 Task: Open a Blog Post Template save the file as reviewAdd Heading 'National Parks' ,with the main content  The US is home to stunning national parks like Yosemite, Yellowstone, and the Grand Canyon. These protected areas showcase the country's natural beauty and offer opportunities for outdoor recreation, wildlife viewing, and environmental conservation. ,with the main content  The US is home to stunning national parks like Yosemite, Yellowstone, and the Grand Canyon. These protected areas showcase the country's natural beauty and offer opportunities for outdoor recreation, wildlife viewing, and environmental conservation.and font size to the main content 16 Apply Font Style Blackadder ITCand font size to the heading 18 Change heading alignment to  Center
Action: Mouse moved to (390, 159)
Screenshot: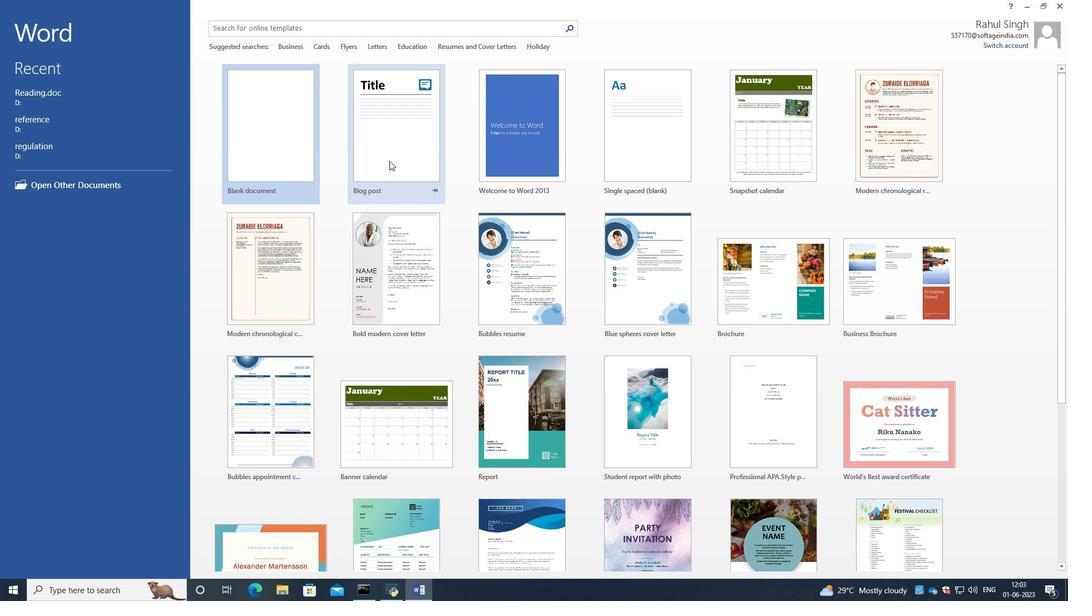 
Action: Mouse pressed left at (390, 159)
Screenshot: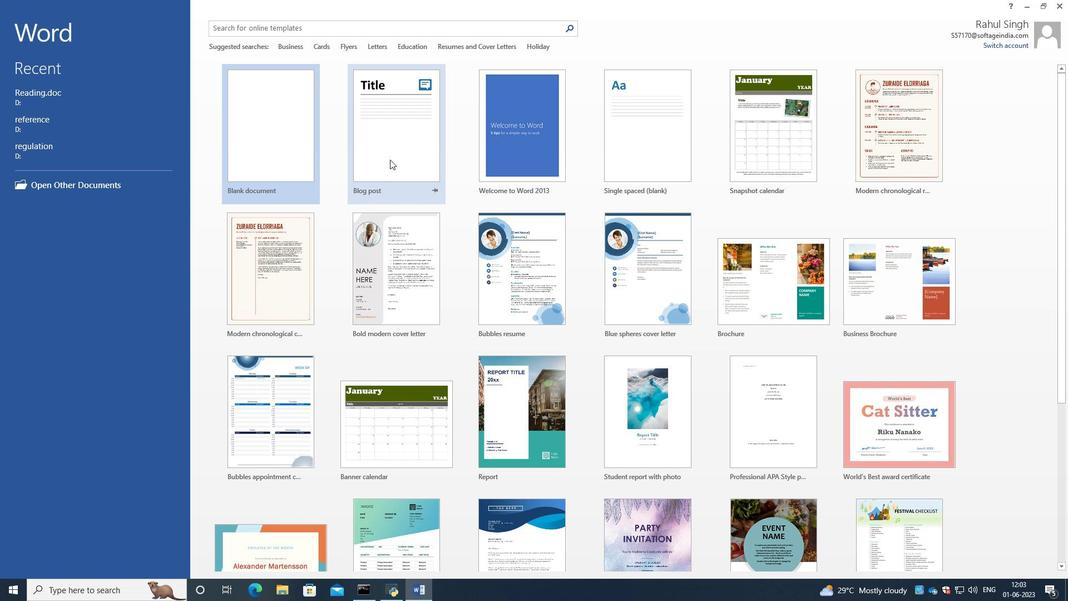 
Action: Mouse moved to (620, 269)
Screenshot: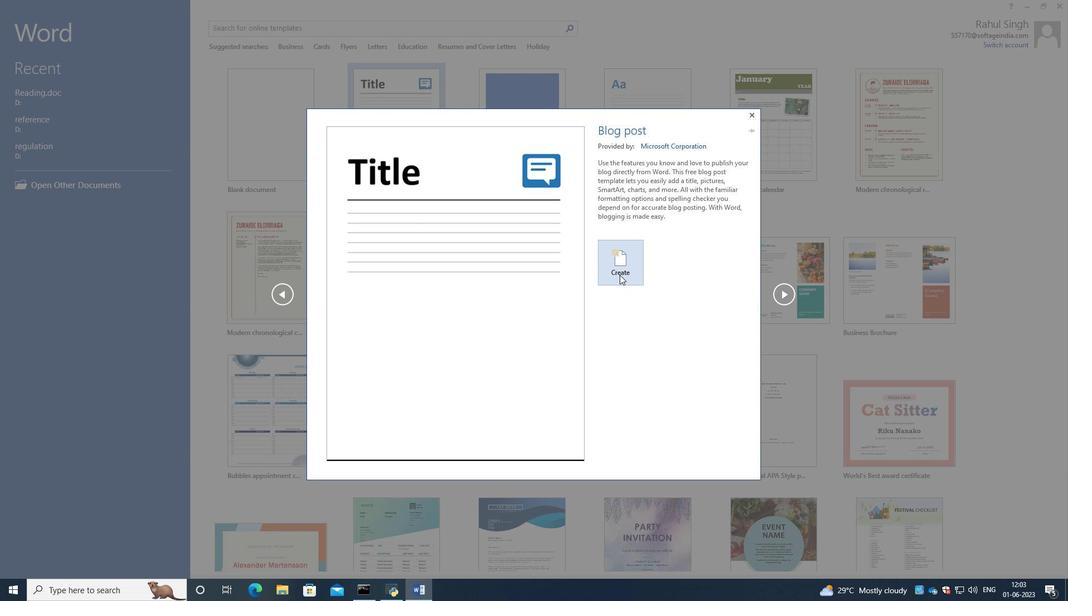 
Action: Mouse pressed left at (620, 269)
Screenshot: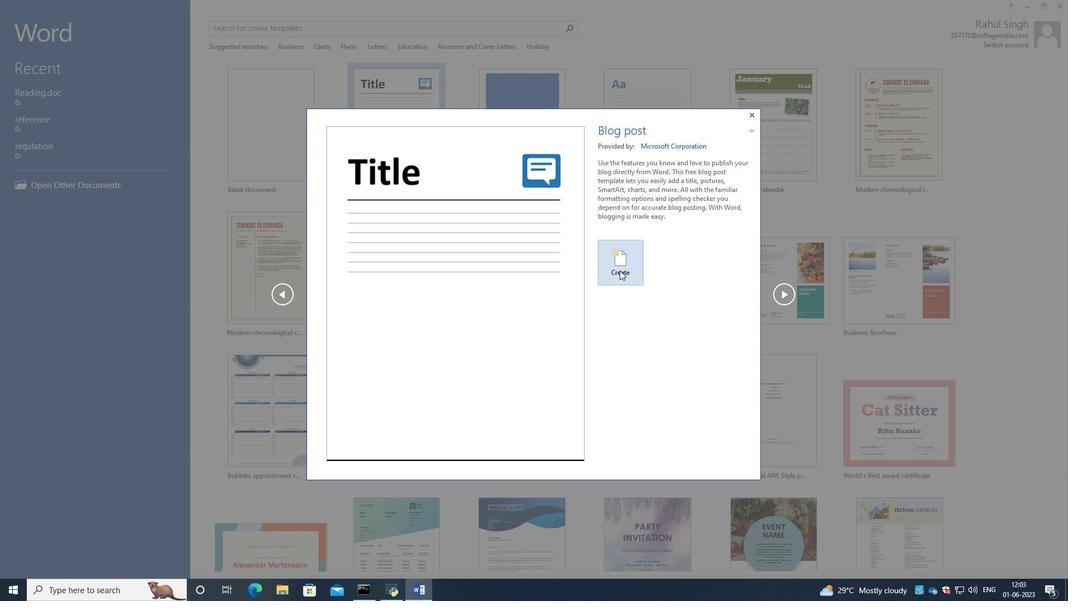 
Action: Mouse moved to (582, 322)
Screenshot: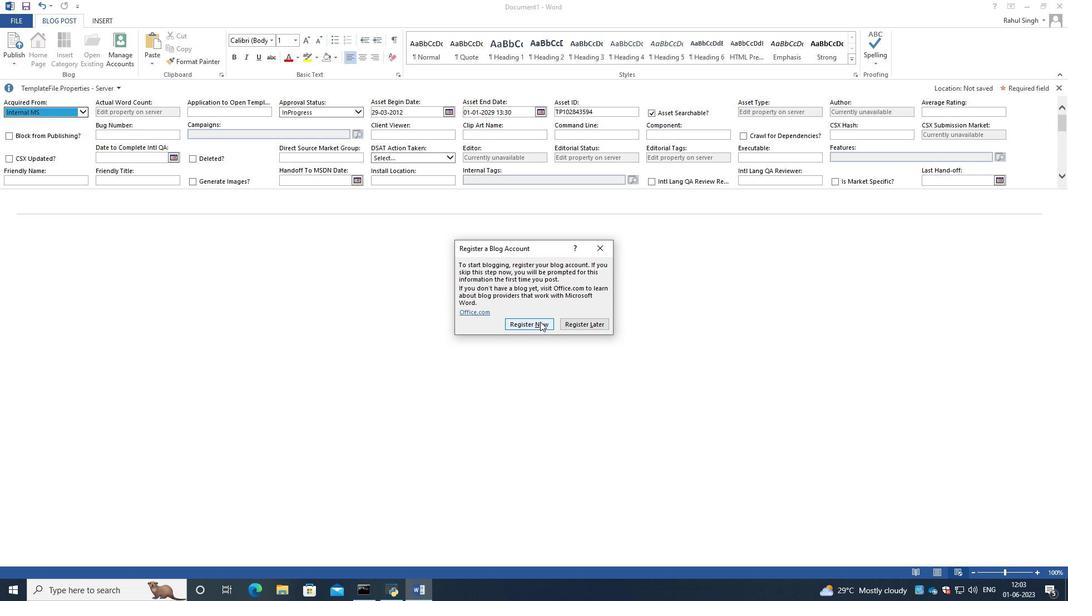 
Action: Mouse pressed left at (582, 322)
Screenshot: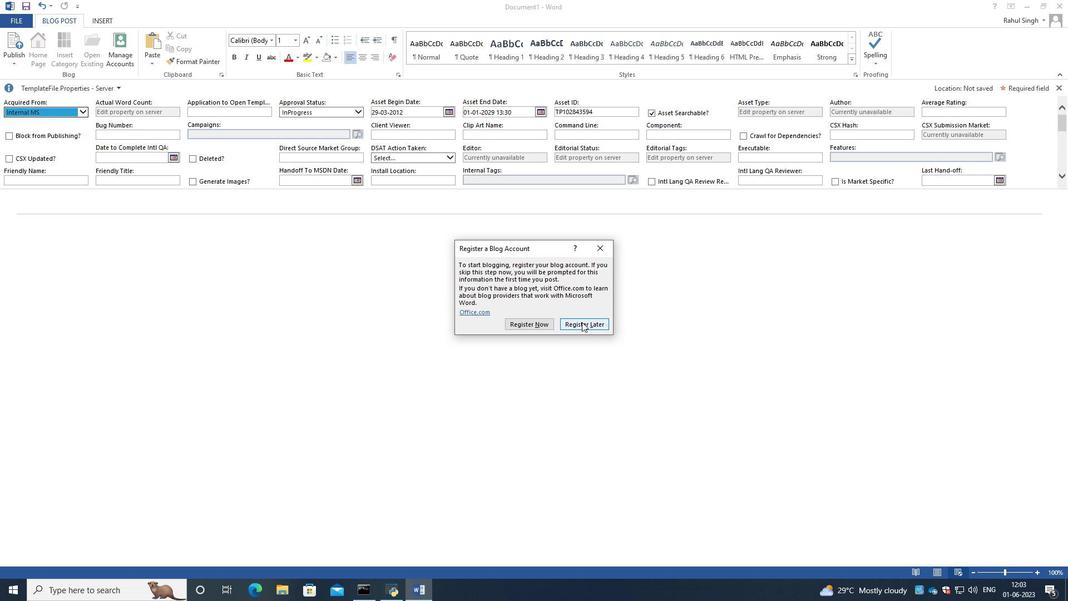 
Action: Mouse moved to (1058, 88)
Screenshot: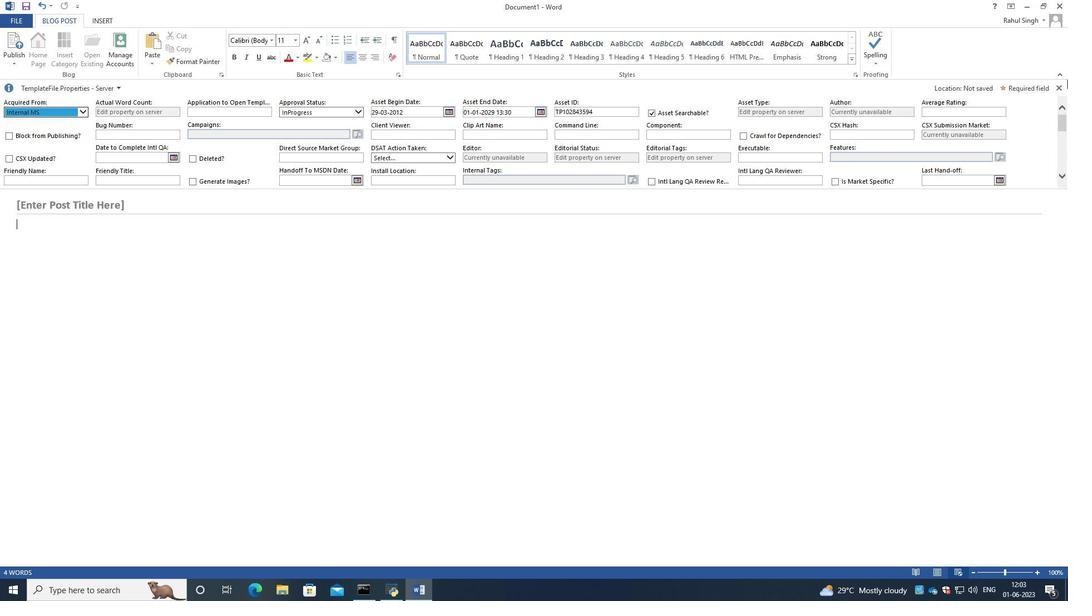 
Action: Mouse pressed left at (1058, 88)
Screenshot: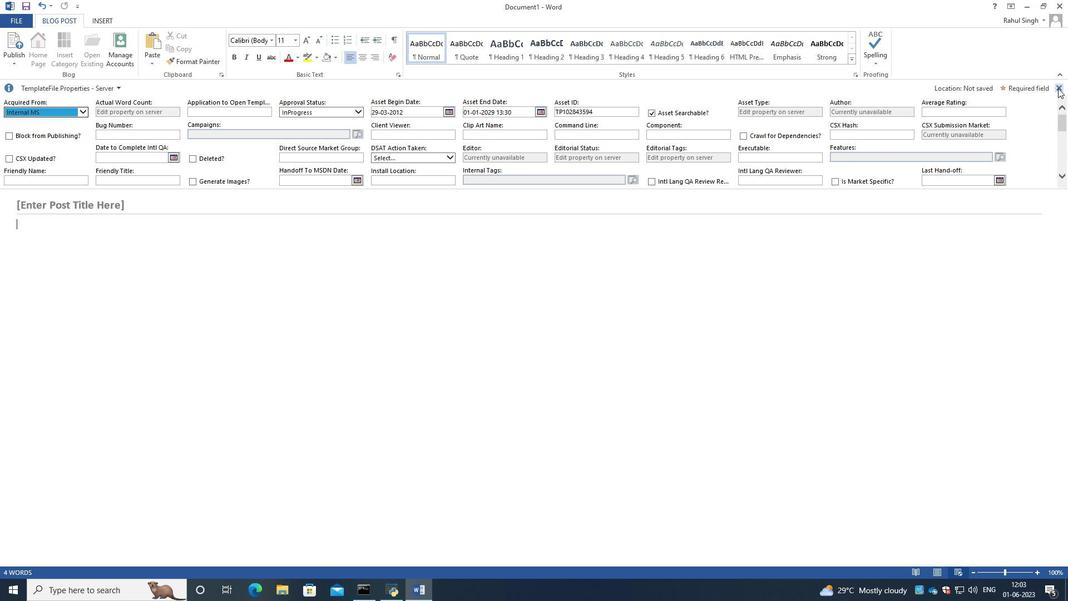 
Action: Mouse moved to (26, 19)
Screenshot: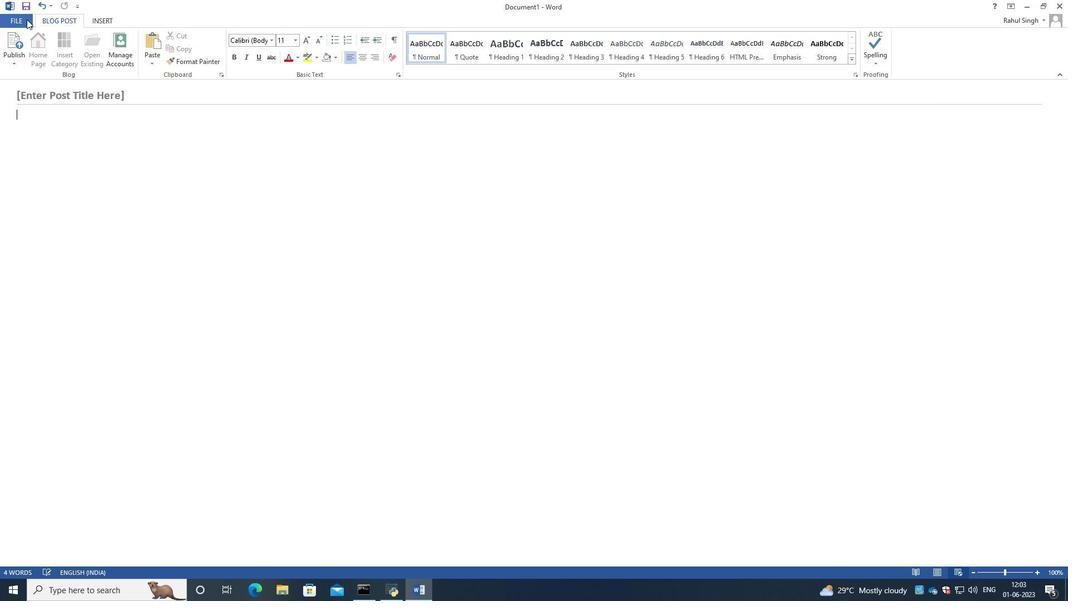 
Action: Mouse pressed left at (26, 19)
Screenshot: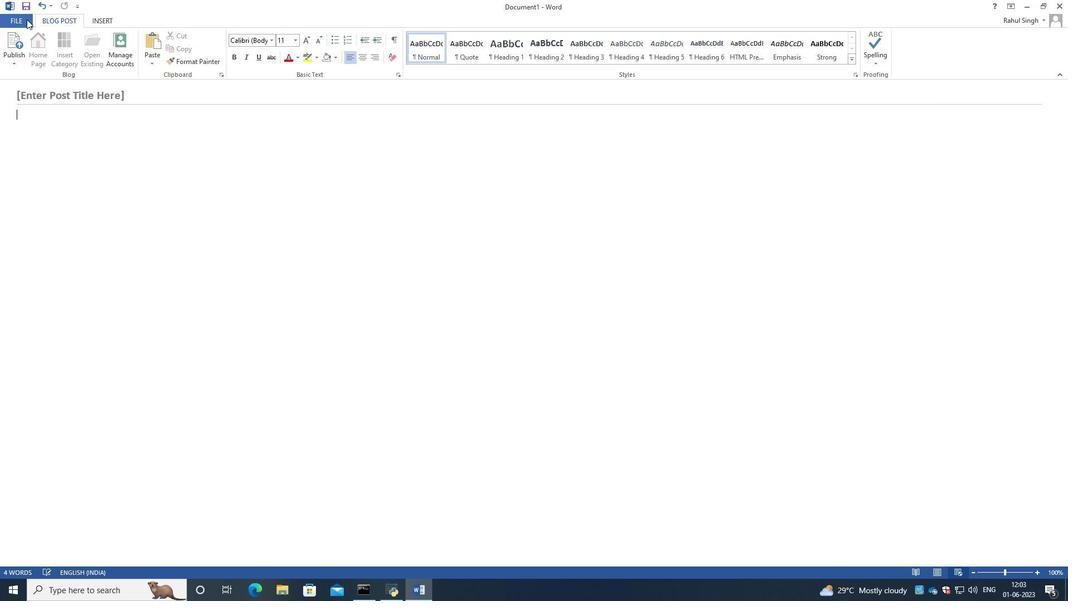 
Action: Mouse moved to (36, 132)
Screenshot: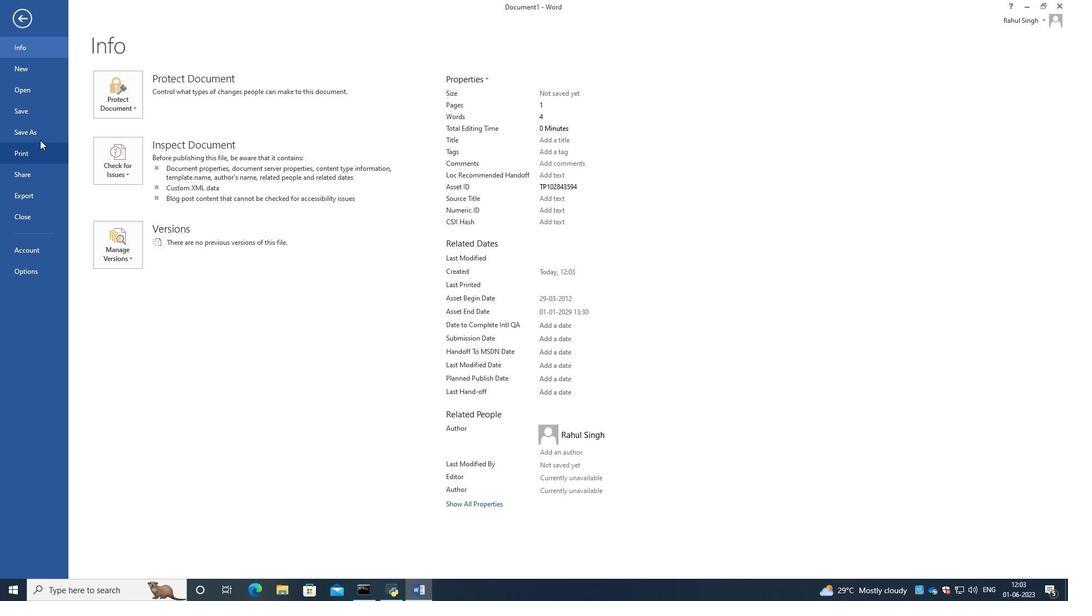 
Action: Mouse pressed left at (36, 132)
Screenshot: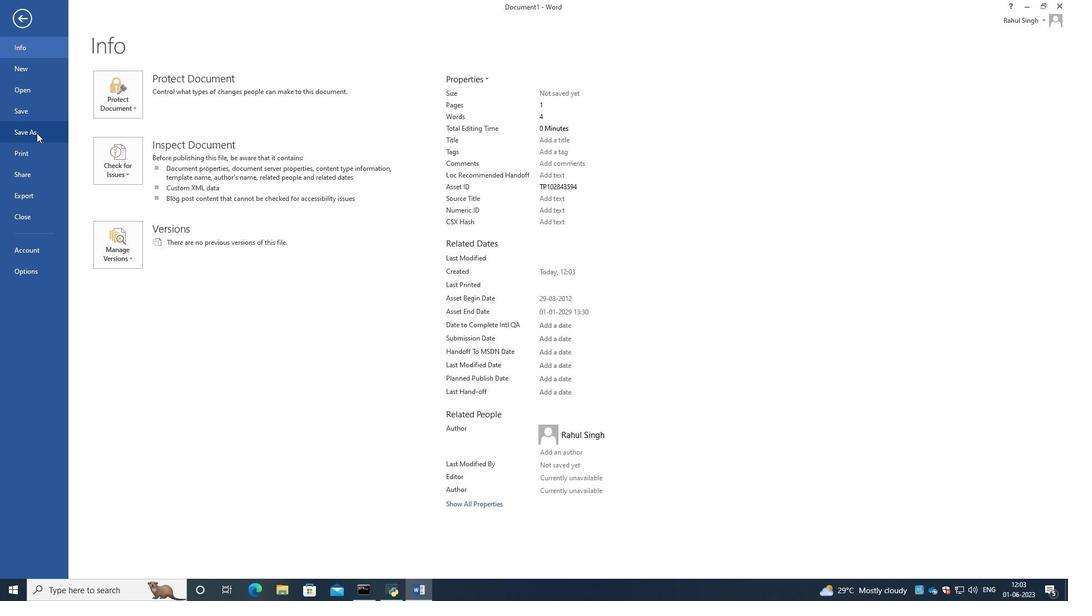 
Action: Mouse moved to (297, 116)
Screenshot: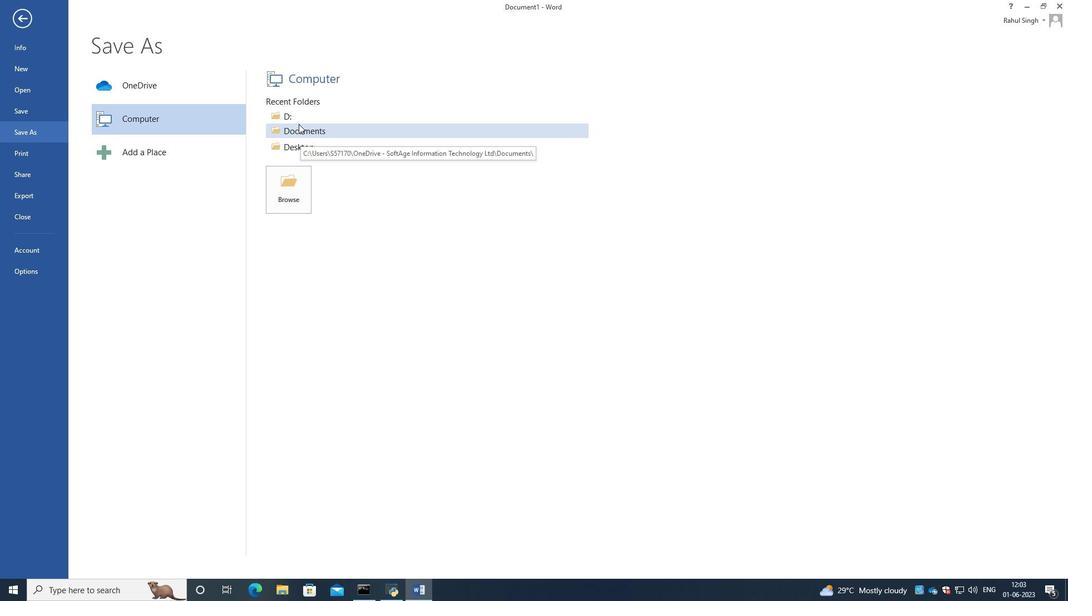 
Action: Mouse pressed left at (297, 116)
Screenshot: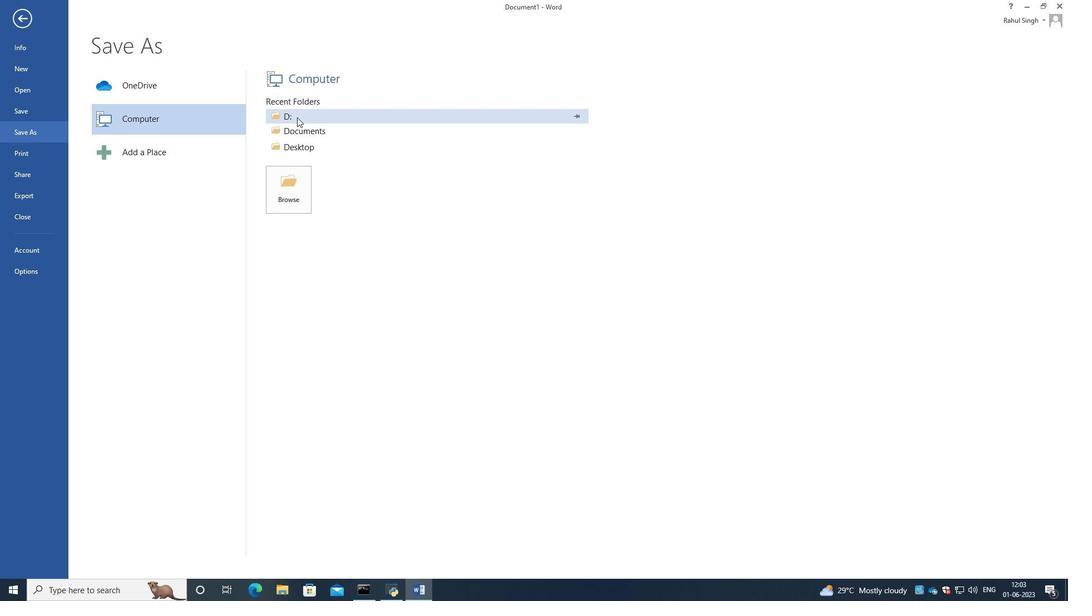 
Action: Mouse moved to (208, 230)
Screenshot: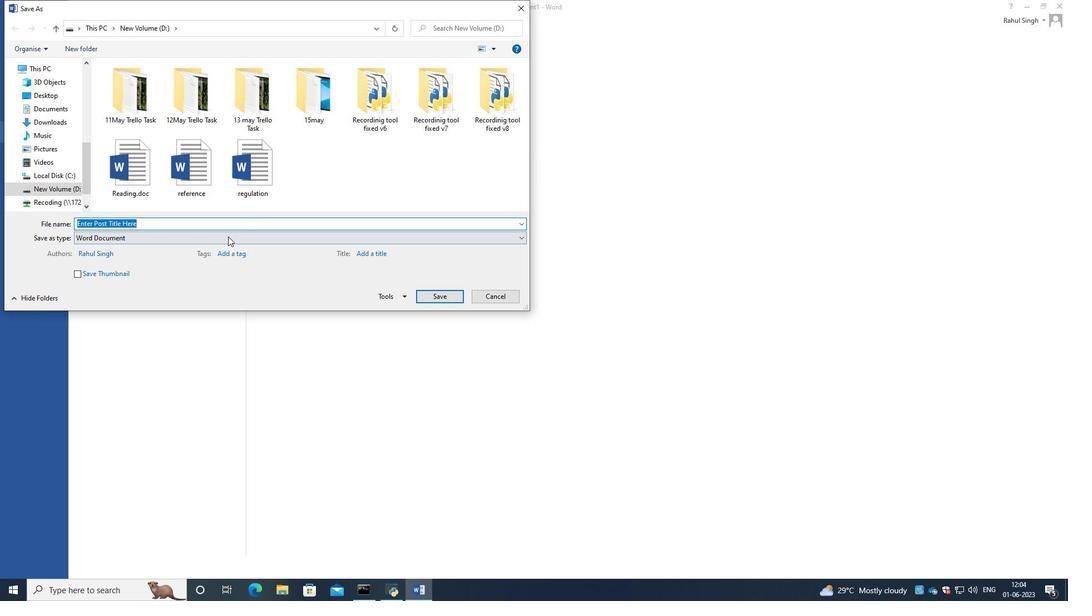 
Action: Key pressed <Key.backspace><Key.caps_lock><Key.caps_lock>review
Screenshot: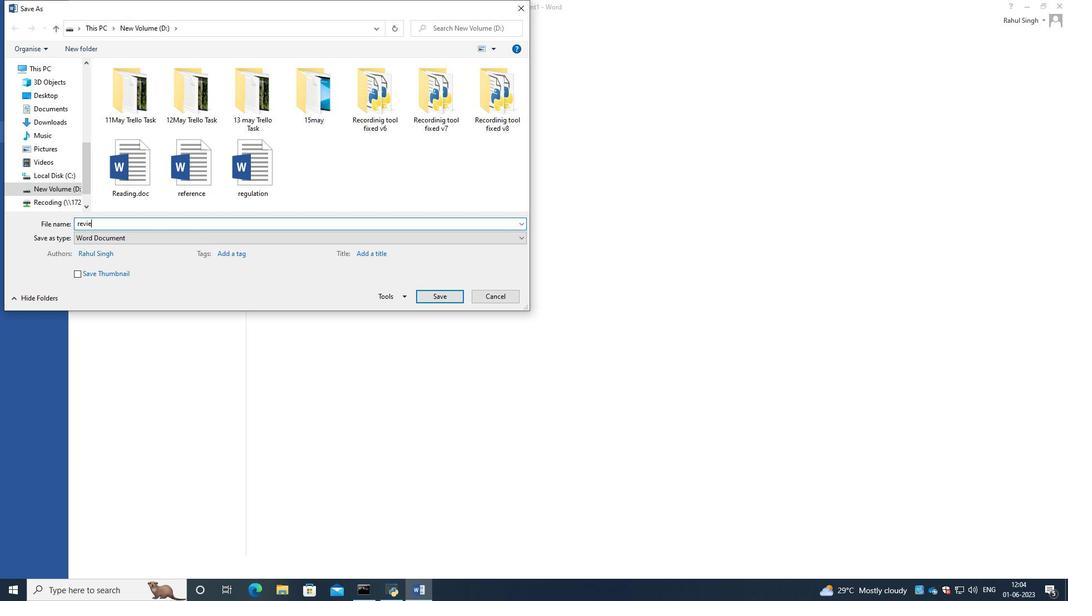 
Action: Mouse moved to (425, 295)
Screenshot: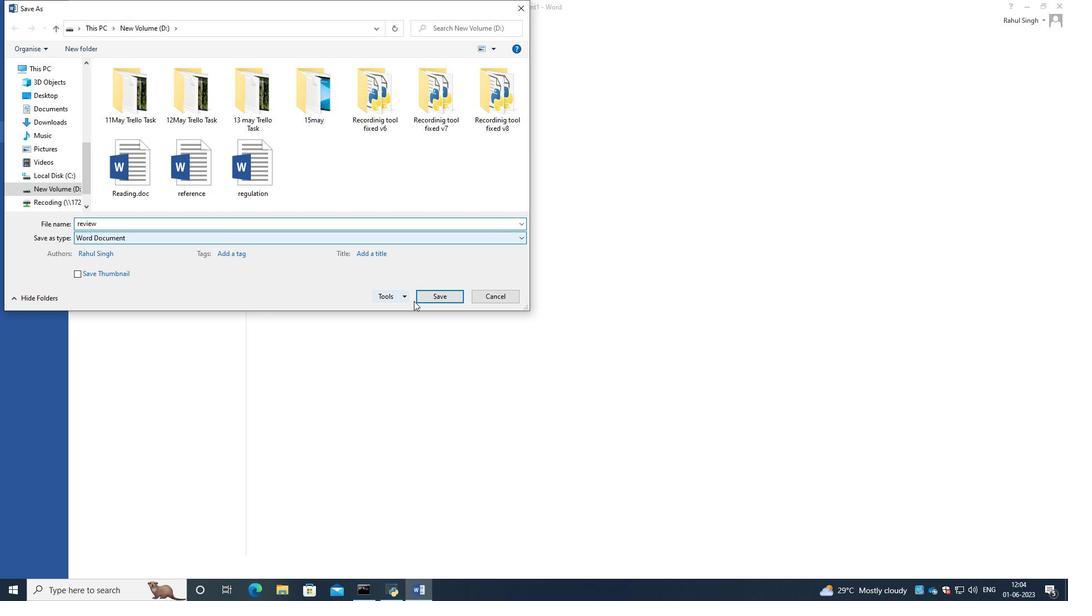 
Action: Mouse pressed left at (425, 295)
Screenshot: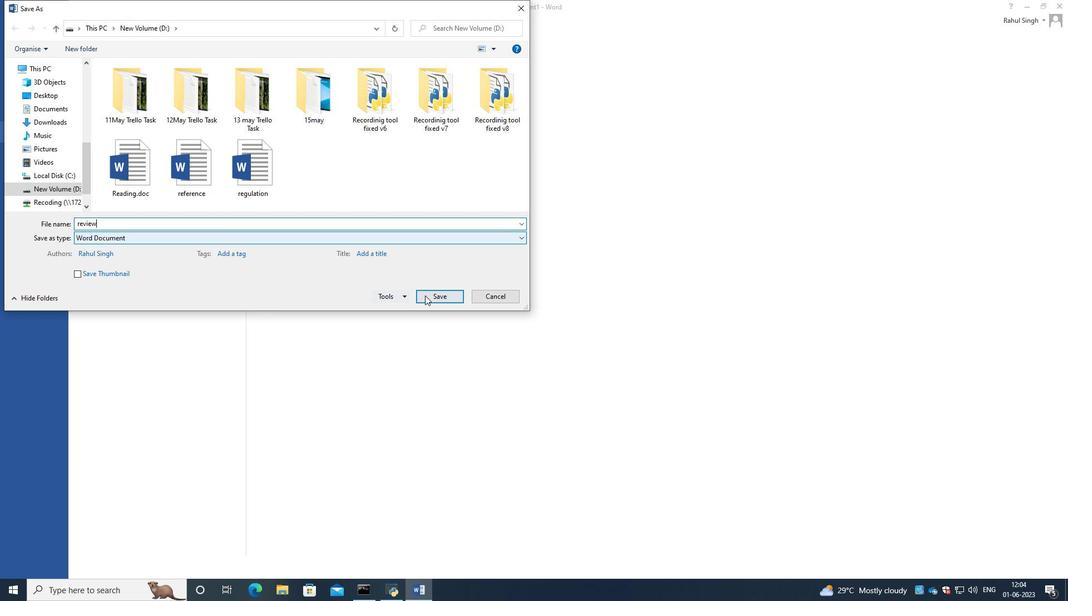 
Action: Mouse moved to (106, 96)
Screenshot: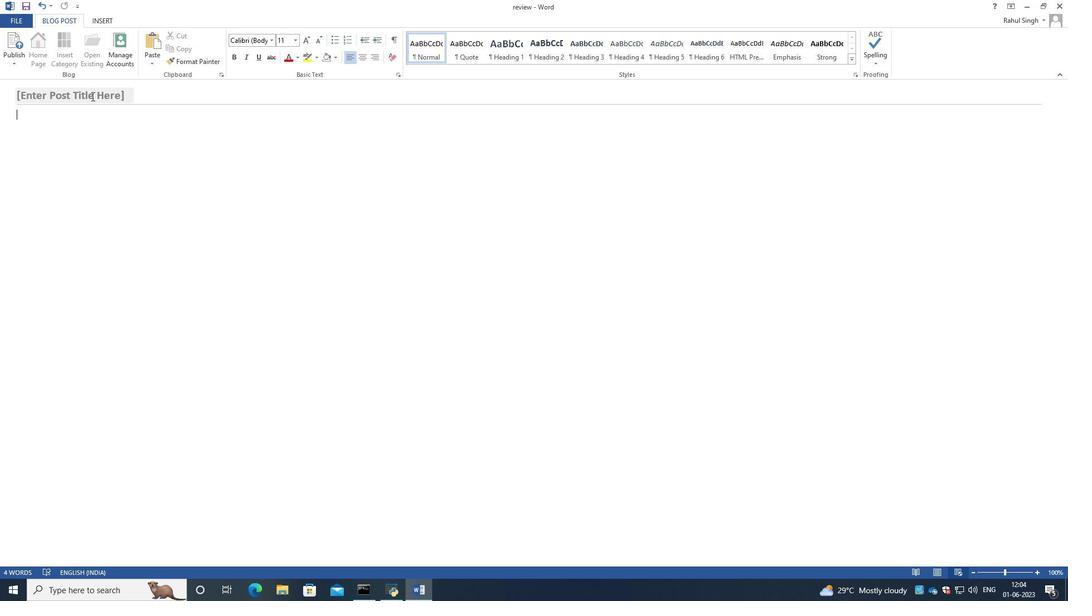 
Action: Mouse pressed left at (106, 96)
Screenshot: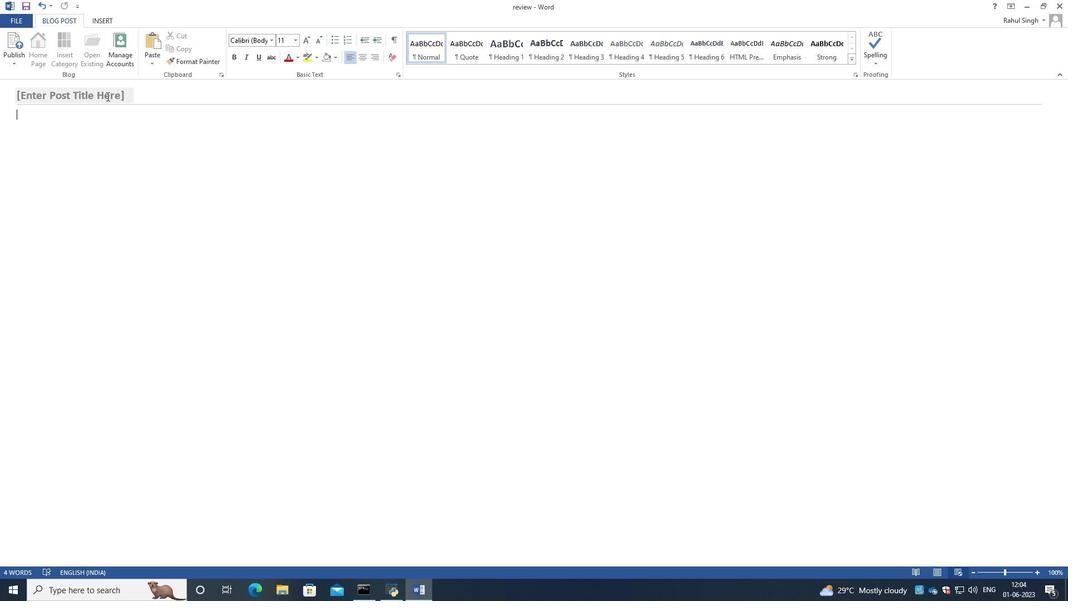 
Action: Key pressed <Key.backspace><Key.caps_lock>N<Key.caps_lock>ational<Key.space><Key.caps_lock>P<Key.caps_lock>arks
Screenshot: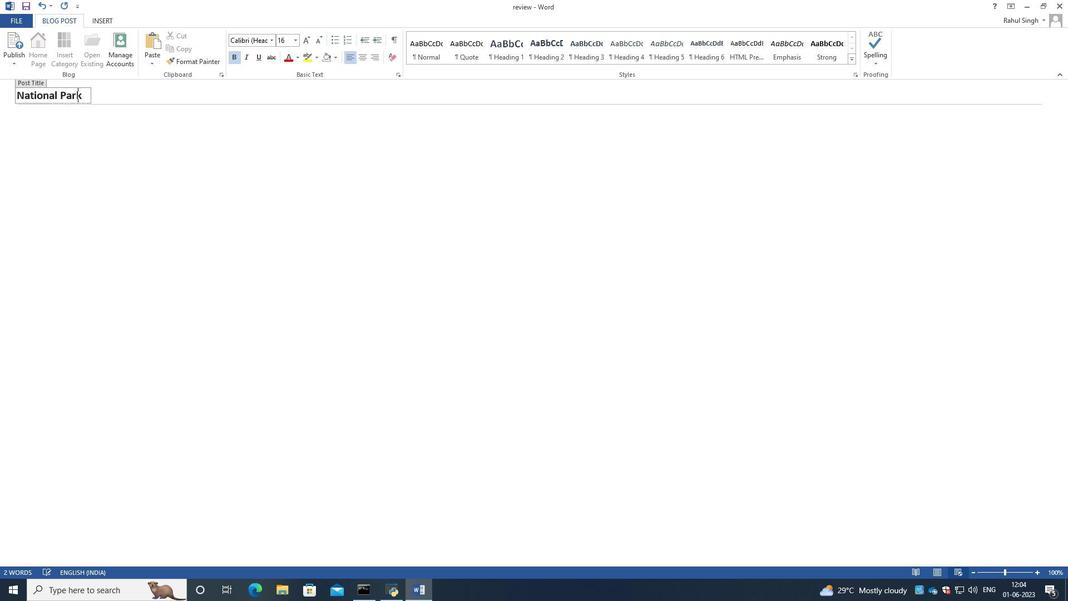 
Action: Mouse moved to (109, 126)
Screenshot: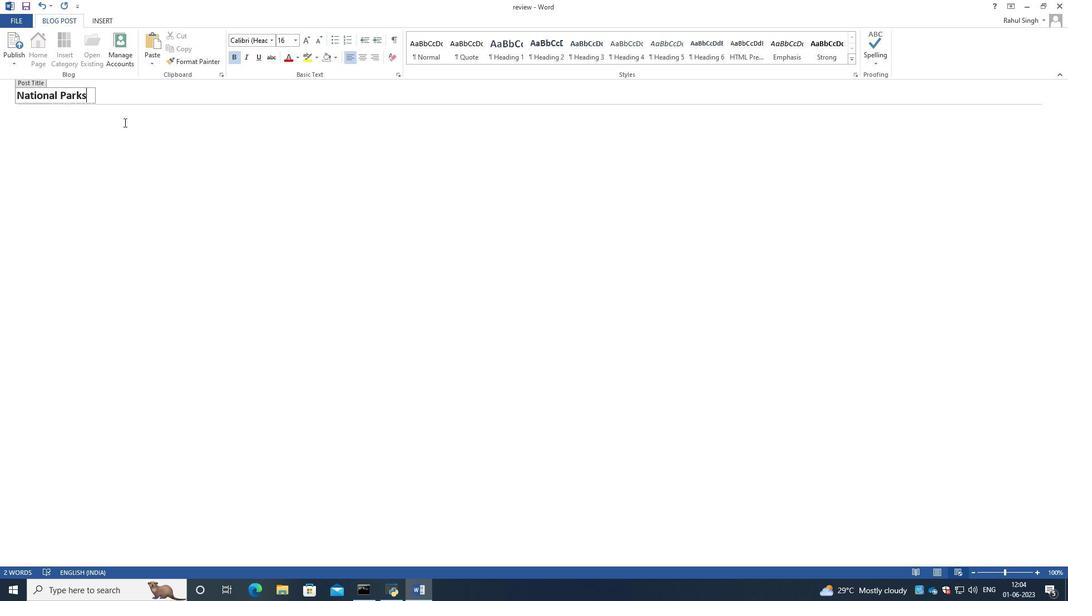 
Action: Mouse pressed left at (109, 126)
Screenshot: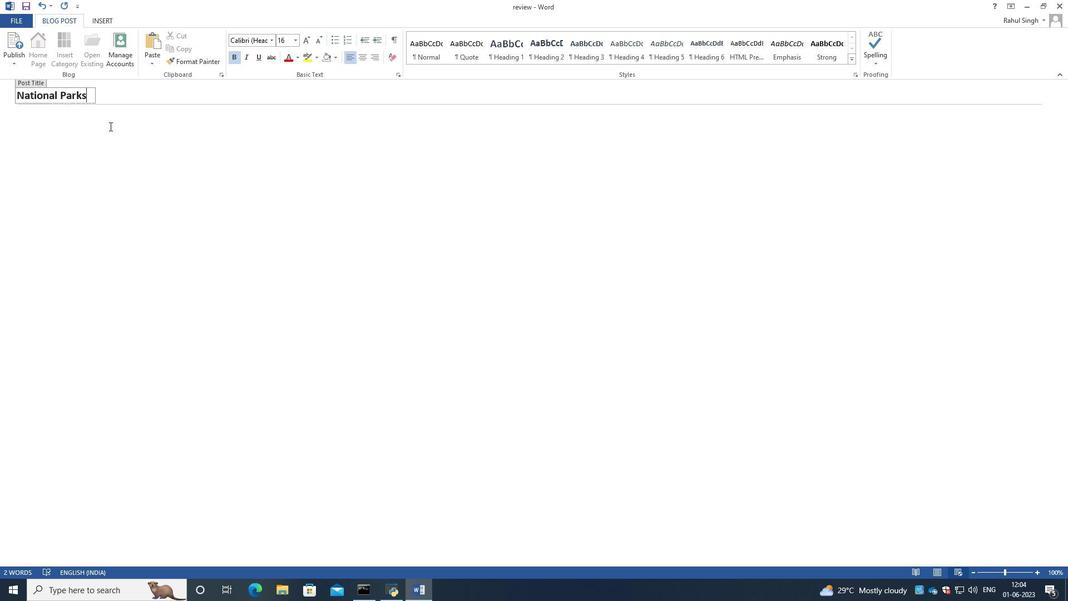 
Action: Mouse moved to (59, 133)
Screenshot: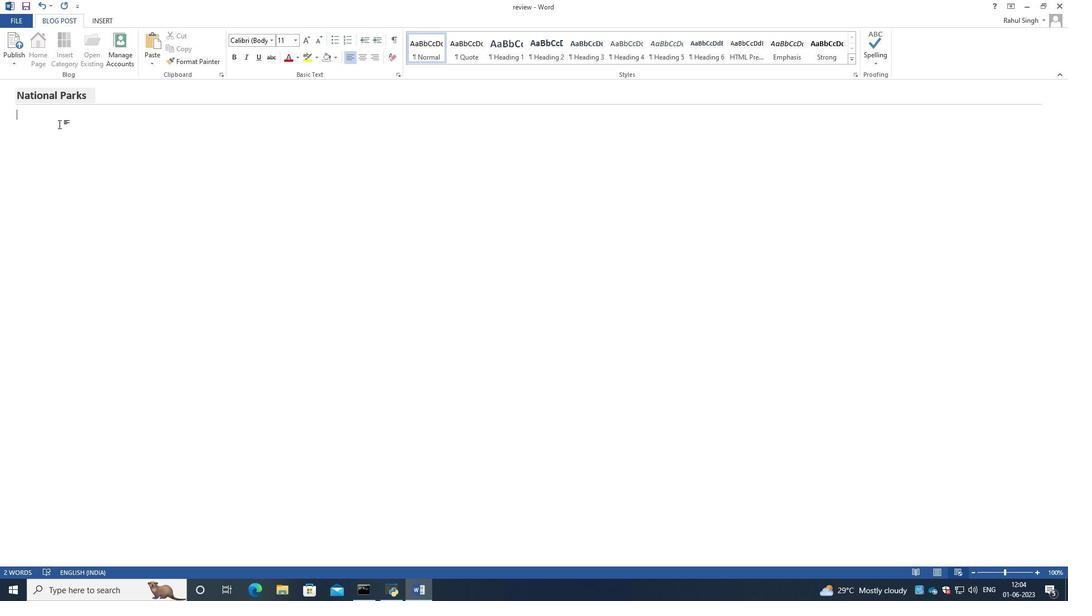 
Action: Key pressed <Key.caps_lock>T<Key.caps_lock>he<Key.space><Key.caps_lock>U<Key.caps_lock>s<Key.space><Key.backspace>s<Key.backspace><Key.backspace><Key.caps_lock>S<Key.space>IS<Key.space><Key.backspace><Key.backspace><Key.backspace><Key.caps_lock>is<Key.space>home<Key.space>to<Key.space>stunning<Key.space>national<Key.space>parks<Key.space>like<Key.space><Key.caps_lock>Y<Key.caps_lock>osemite,<Key.space><Key.caps_lock>Y<Key.caps_lock>ellowstone,<Key.space>and<Key.space>the<Key.space><Key.caps_lock>G<Key.caps_lock>rand<Key.space><Key.caps_lock>C<Key.caps_lock>anyoun.<Key.enter><Key.backspace>
Screenshot: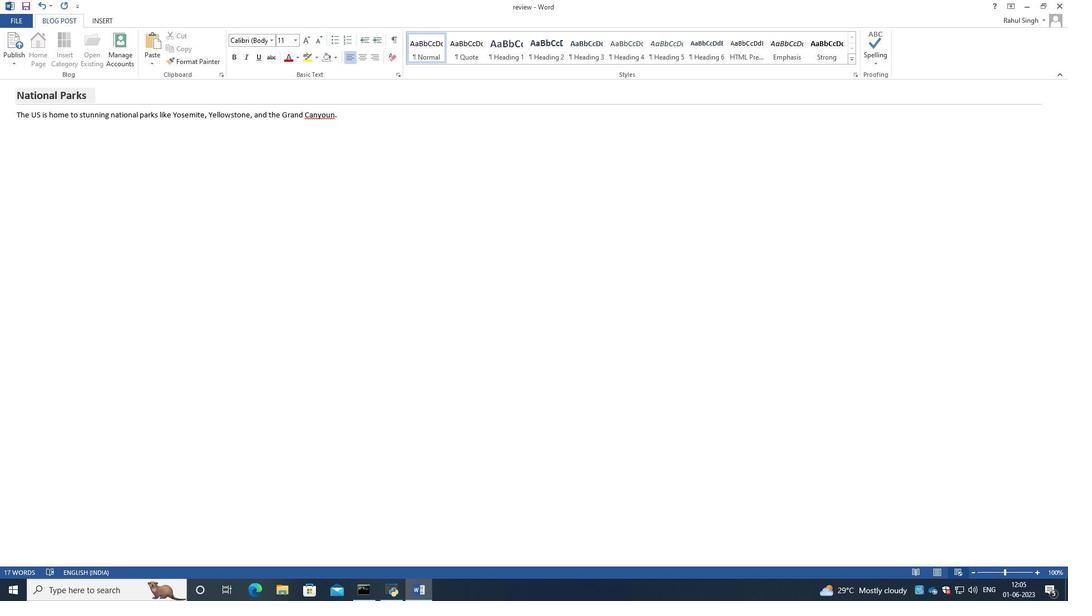 
Action: Mouse moved to (325, 113)
Screenshot: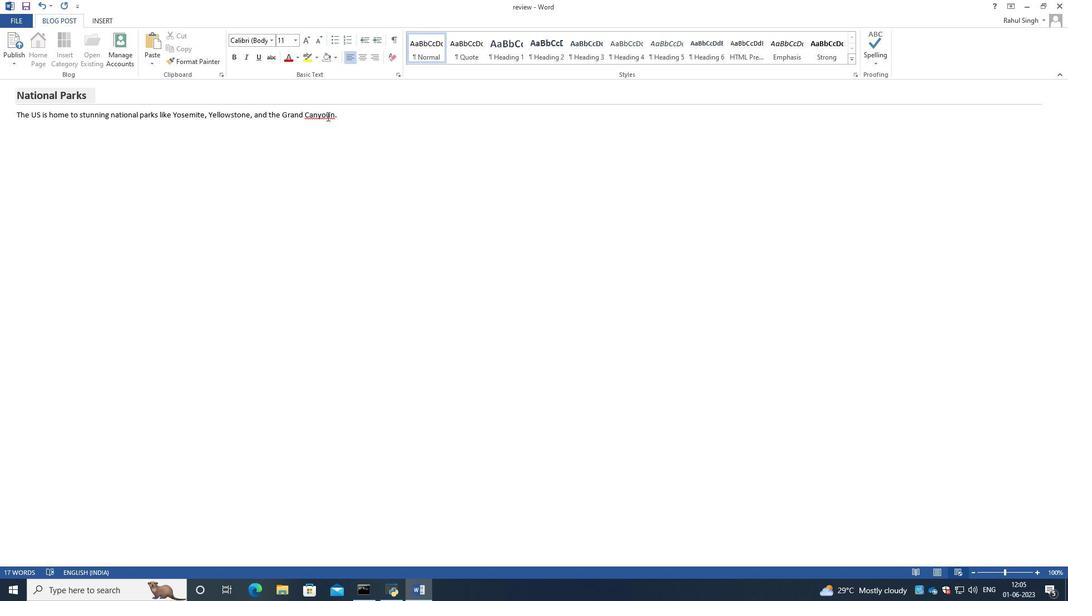 
Action: Mouse pressed right at (325, 113)
Screenshot: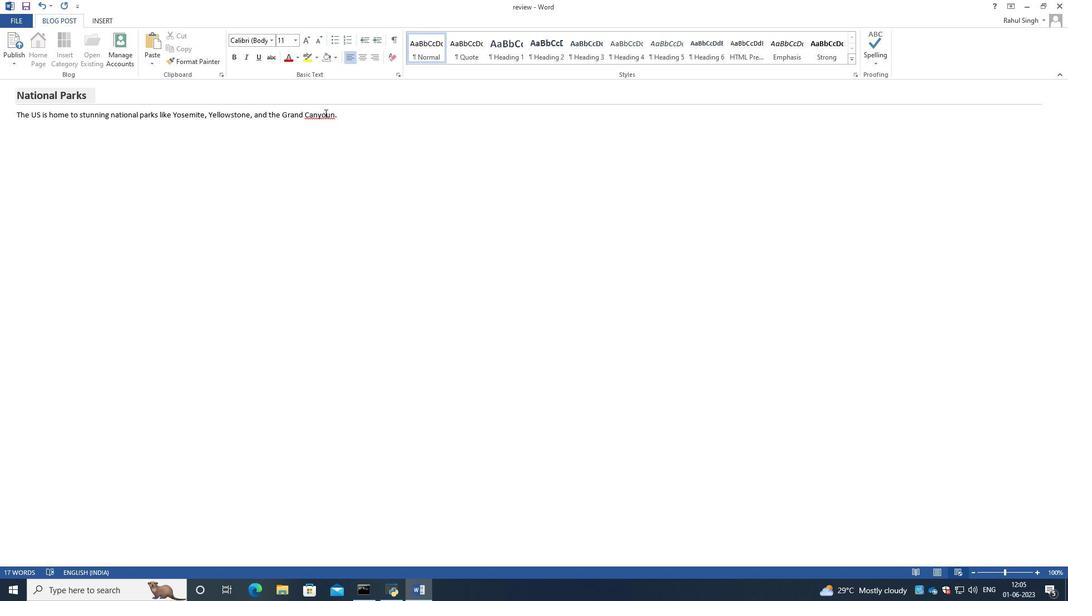 
Action: Mouse moved to (364, 124)
Screenshot: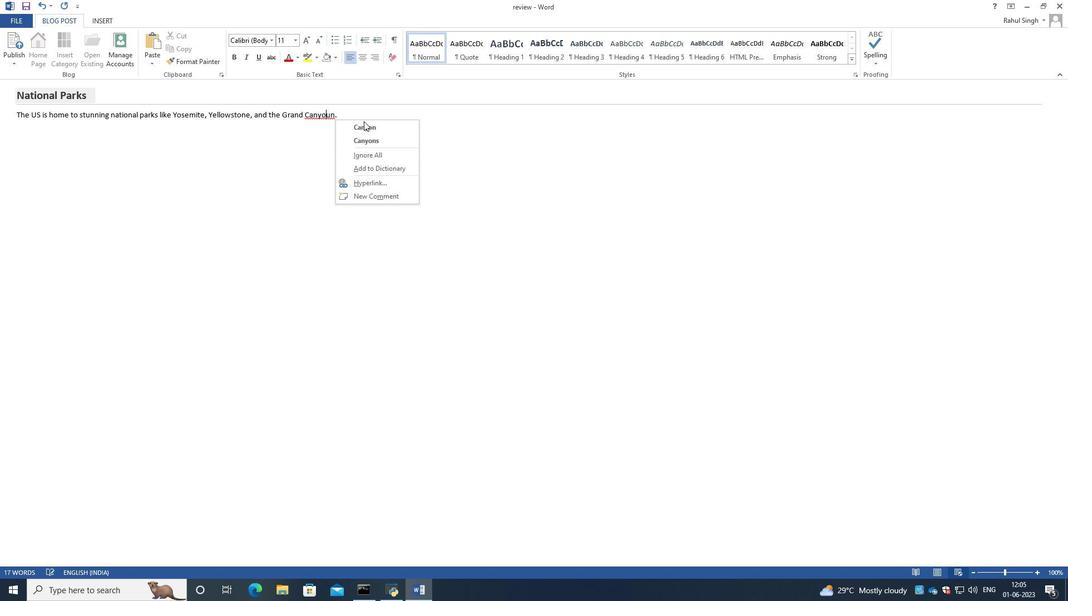
Action: Mouse pressed left at (364, 124)
Screenshot: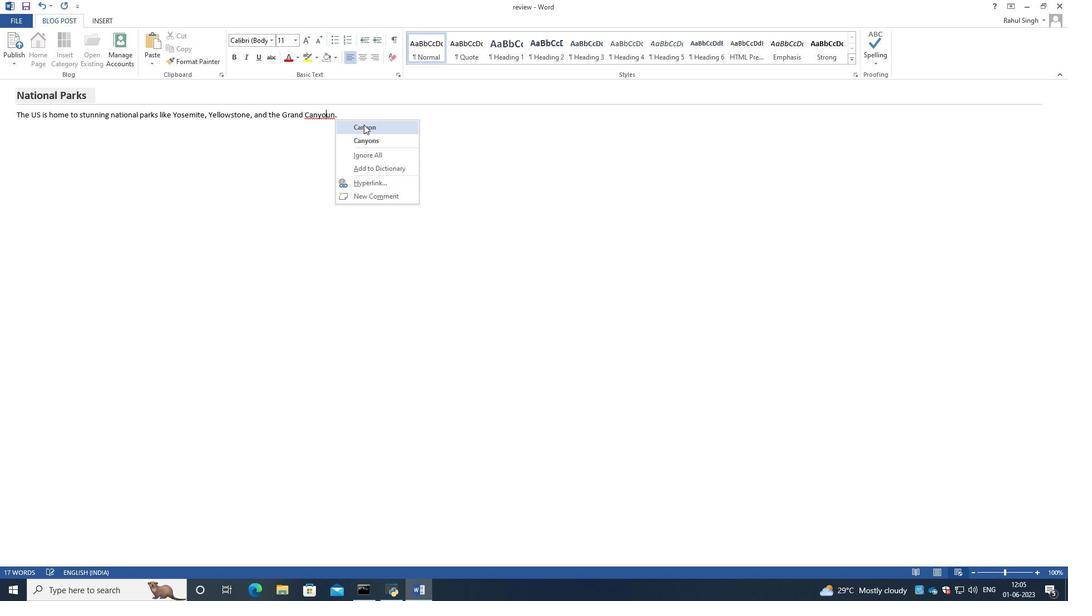 
Action: Mouse moved to (343, 116)
Screenshot: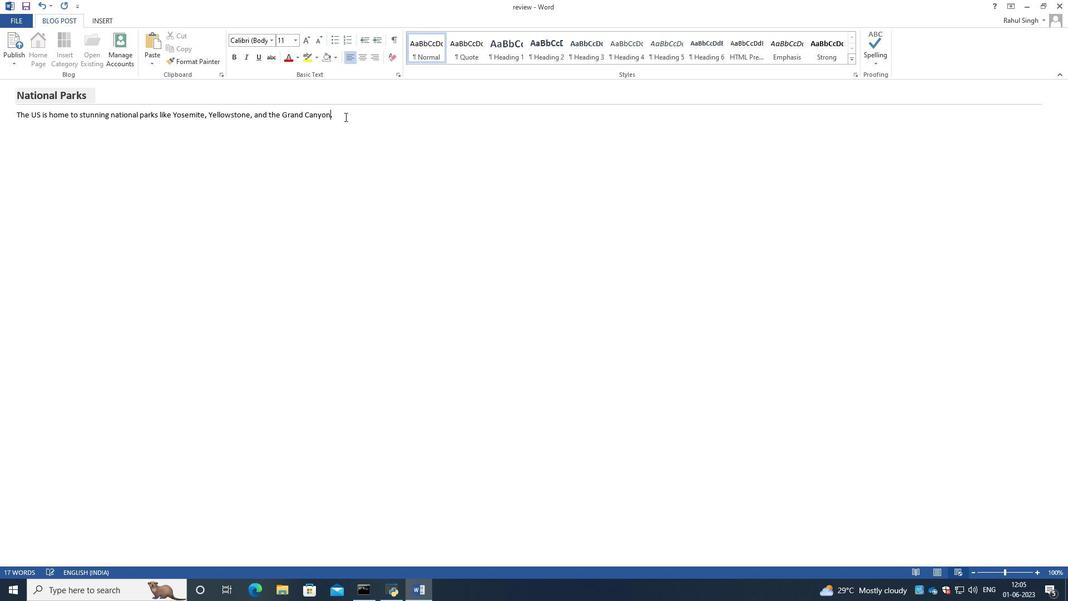 
Action: Mouse pressed left at (343, 116)
Screenshot: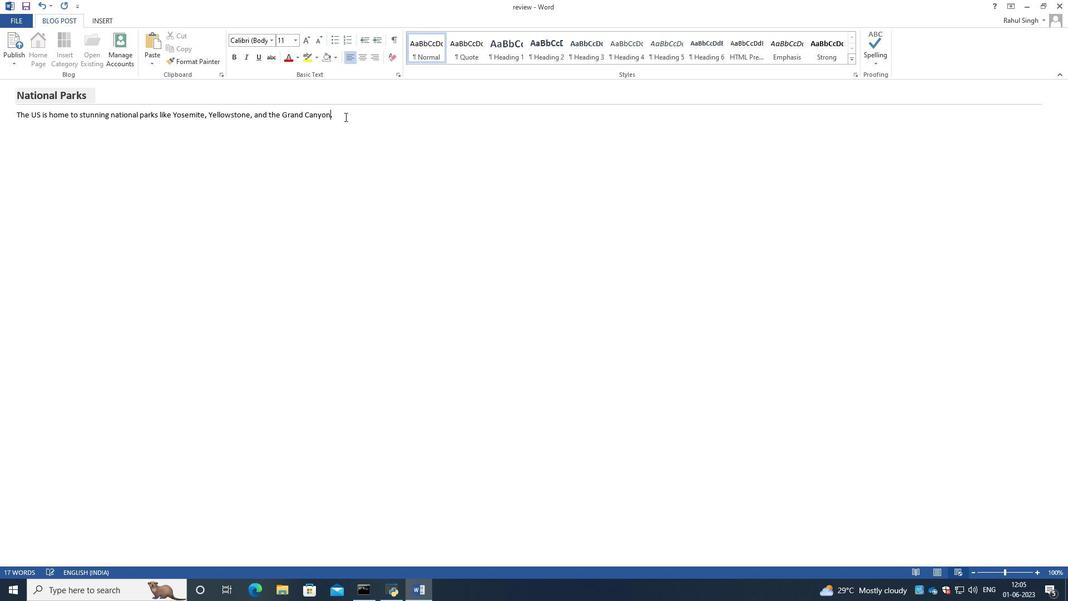 
Action: Key pressed <Key.space><Key.caps_lock>T<Key.caps_lock>hese<Key.space>protected<Key.space>areas<Key.space>showcase<Key.space>the<Key.space>country's<Key.space>natural<Key.space>beauty<Key.space>and<Key.space>offer<Key.space>opportunities<Key.space>for<Key.space>outdoor<Key.space>recreation<Key.space>,<Key.space>wildlife<Key.space>viewing<Key.space>,<Key.space>and<Key.space>enviour<Key.backspace>rnmental<Key.space>co<Key.backspace><Key.backspace><Key.backspace><Key.backspace><Key.backspace><Key.backspace><Key.backspace><Key.backspace><Key.backspace><Key.backspace><Key.backspace><Key.backspace><Key.backspace><Key.backspace><Key.backspace><Key.backspace><Key.backspace>enviou<Key.backspace>on<Key.backspace><Key.backspace><Key.backspace>ronmental<Key.space>conservation.<Key.enter><Key.space><Key.backspace><Key.caps_lock>T<Key.caps_lock>he<Key.space><Key.caps_lock>U<Key.caps_lock><Key.caps_lock><Key.space><Key.backspace>A<Key.space><Key.backspace><Key.backspace>A<Key.backspace>S<Key.space><Key.caps_lock>is<Key.space>home<Key.space>to<Key.space>stunning<Key.space>national<Key.space>parks<Key.space>like<Key.space><Key.caps_lock>Y<Key.caps_lock>osemite,<Key.space><Key.caps_lock>Y<Key.caps_lock>ellowtone,<Key.space>a<Key.backspace><Key.backspace><Key.backspace><Key.backspace><Key.backspace><Key.backspace><Key.backspace>stone,<Key.space>and<Key.space>the<Key.space><Key.caps_lock>G<Key.caps_lock>rand<Key.space><Key.caps_lock>C<Key.caps_lock>annyou<Key.backspace><Key.backspace><Key.backspace><Key.backspace>yon.<Key.space><Key.caps_lock>T<Key.caps_lock>hese<Key.space>proc<Key.backspace>tected<Key.space>areas<Key.space>showcase<Key.space>the<Key.space>country's<Key.space>natural<Key.space>beauty<Key.space>and<Key.space>offer<Key.space>opportunities<Key.space>for<Key.space>outdoor<Key.space>recreation,<Key.space>
Screenshot: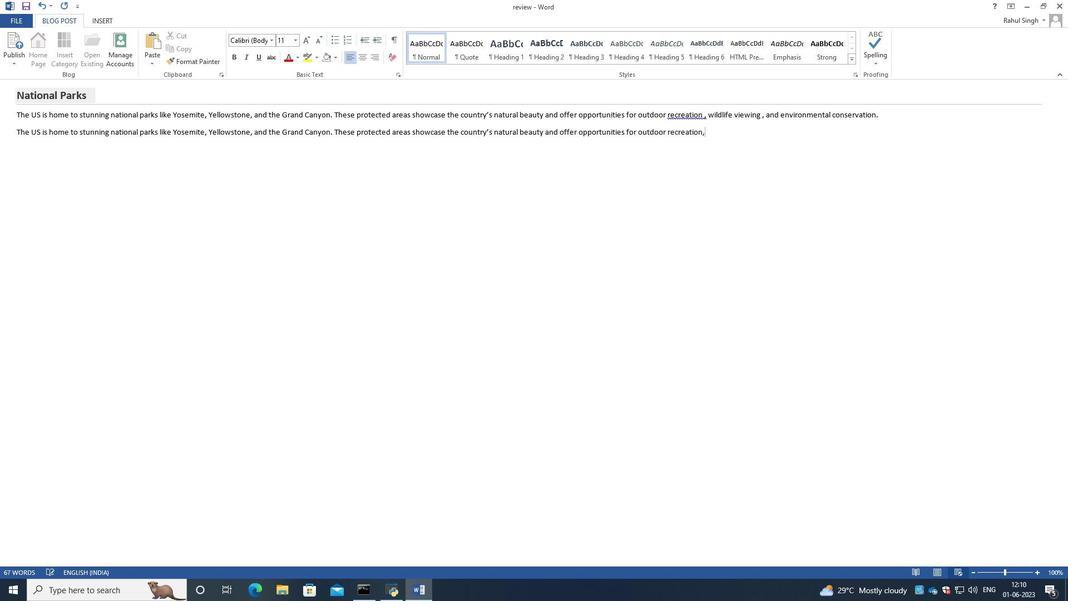 
Action: Mouse moved to (706, 114)
Screenshot: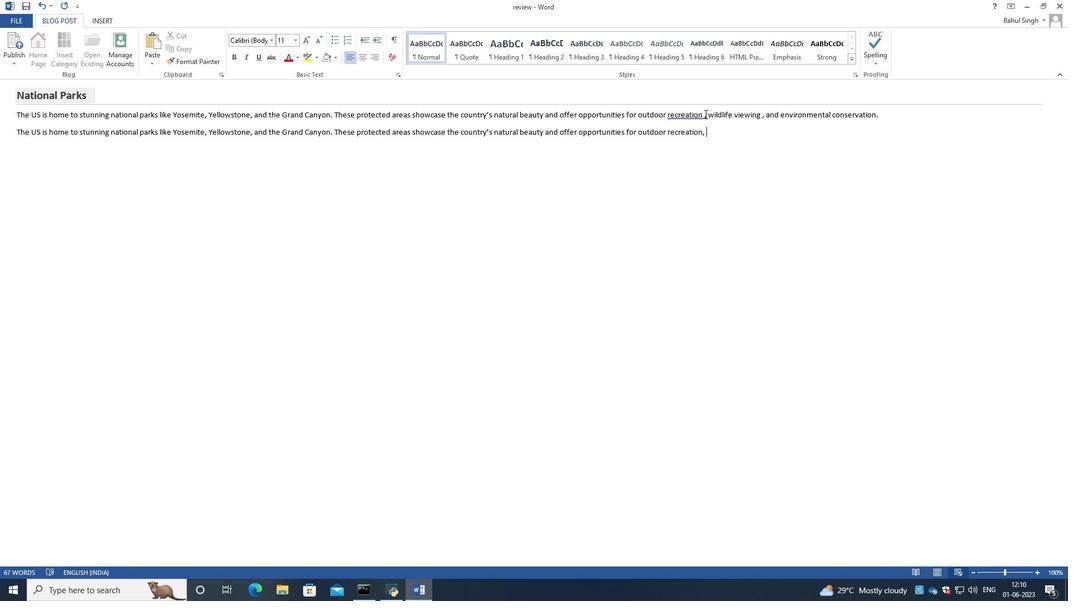 
Action: Mouse pressed left at (706, 114)
Screenshot: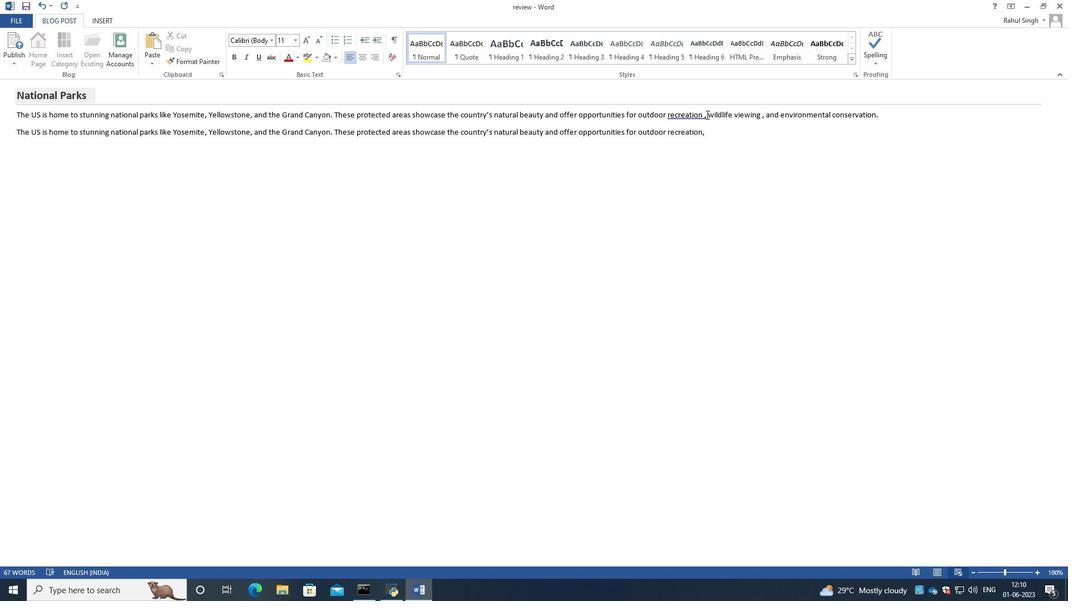 
Action: Key pressed <Key.backspace><Key.backspace>,
Screenshot: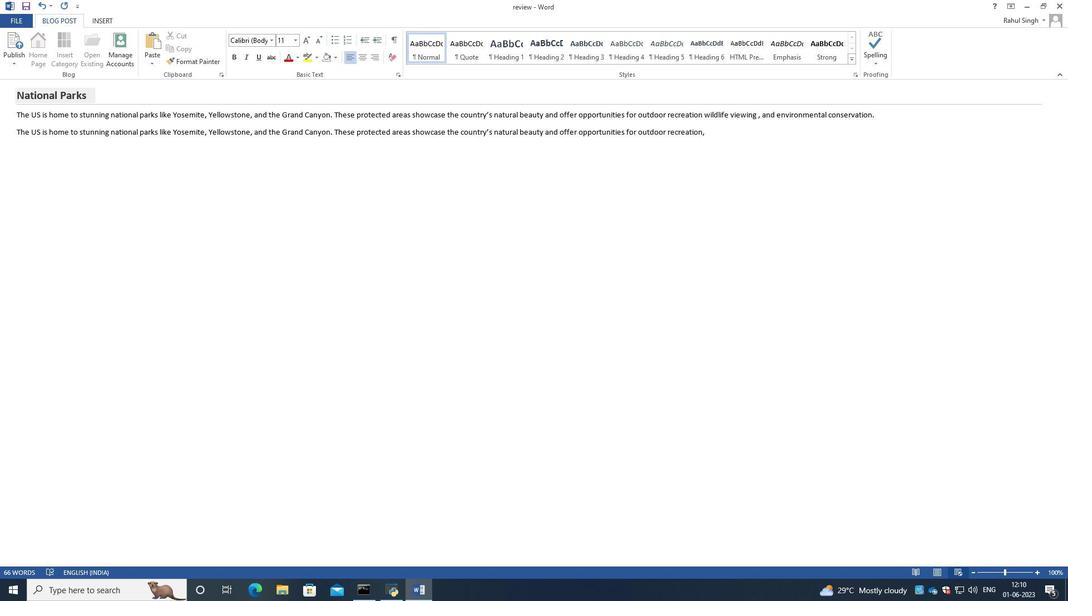 
Action: Mouse moved to (710, 134)
Screenshot: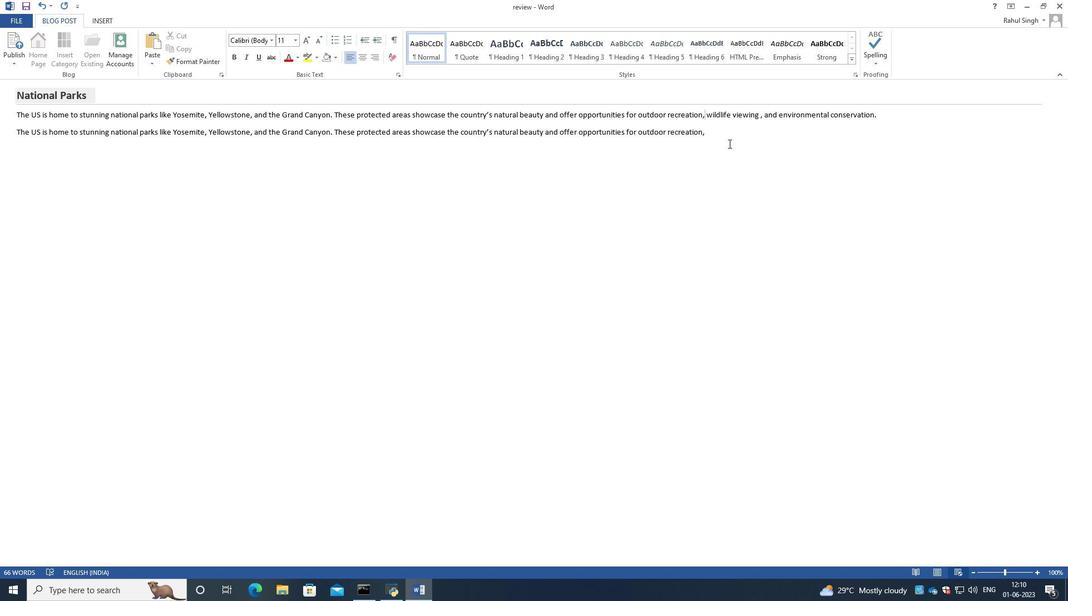 
Action: Mouse pressed left at (710, 134)
Screenshot: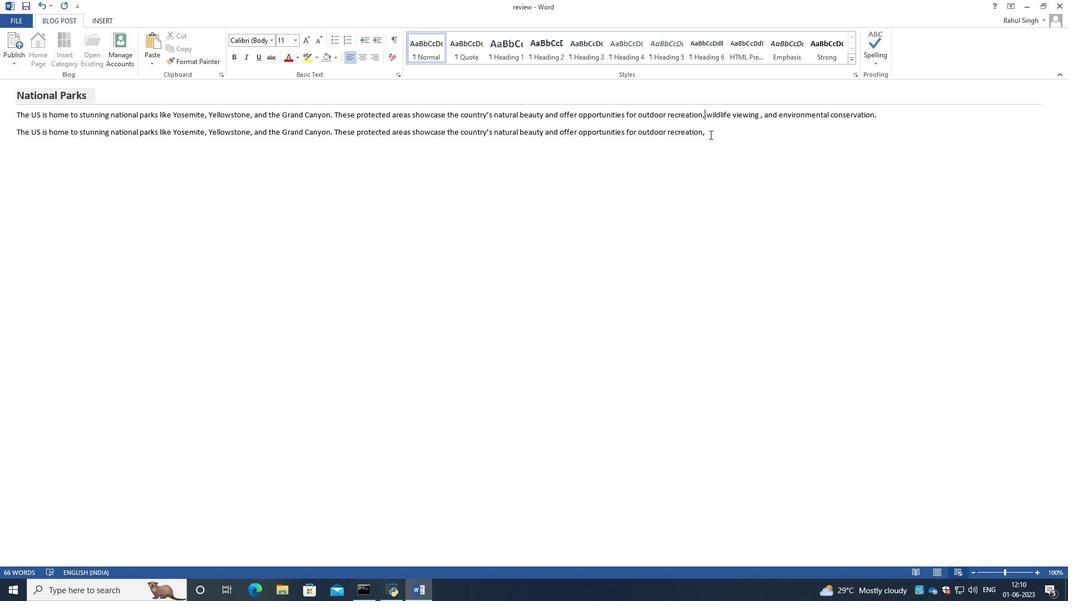 
Action: Mouse moved to (764, 112)
Screenshot: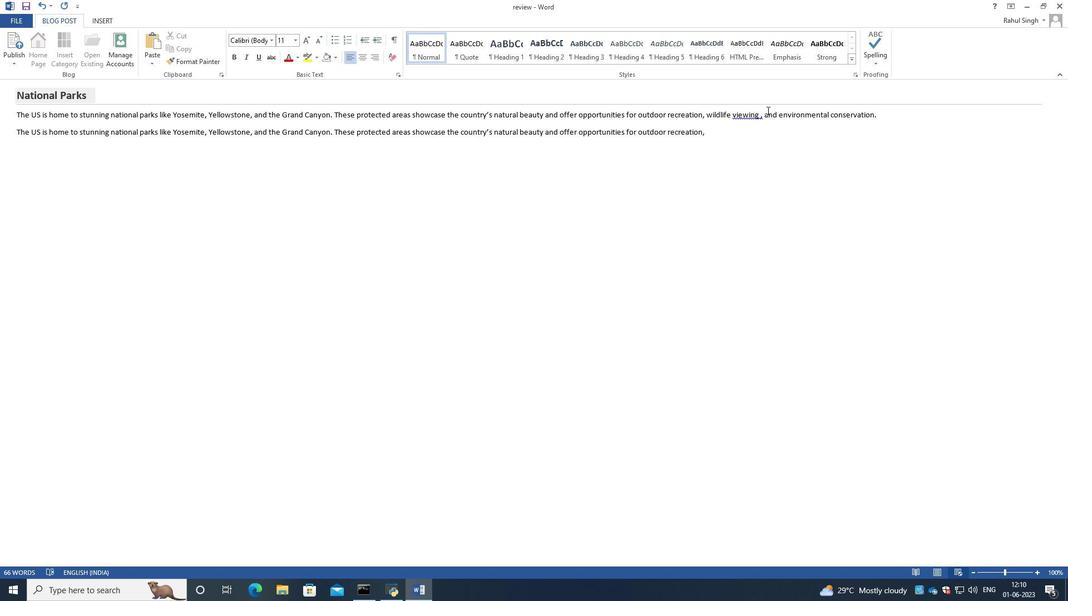 
Action: Mouse pressed left at (764, 112)
Screenshot: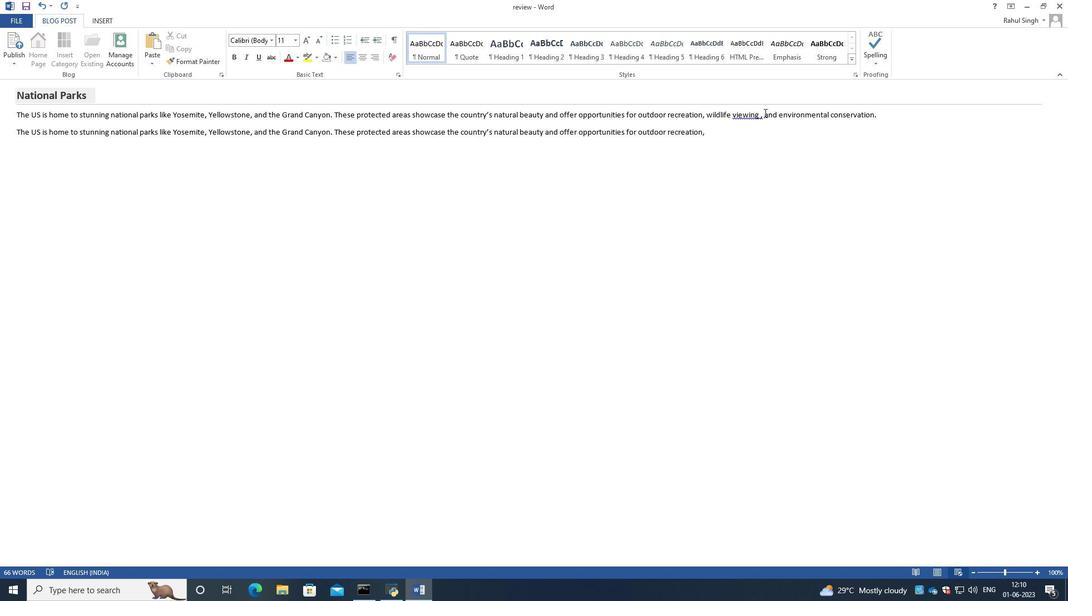 
Action: Mouse moved to (767, 117)
Screenshot: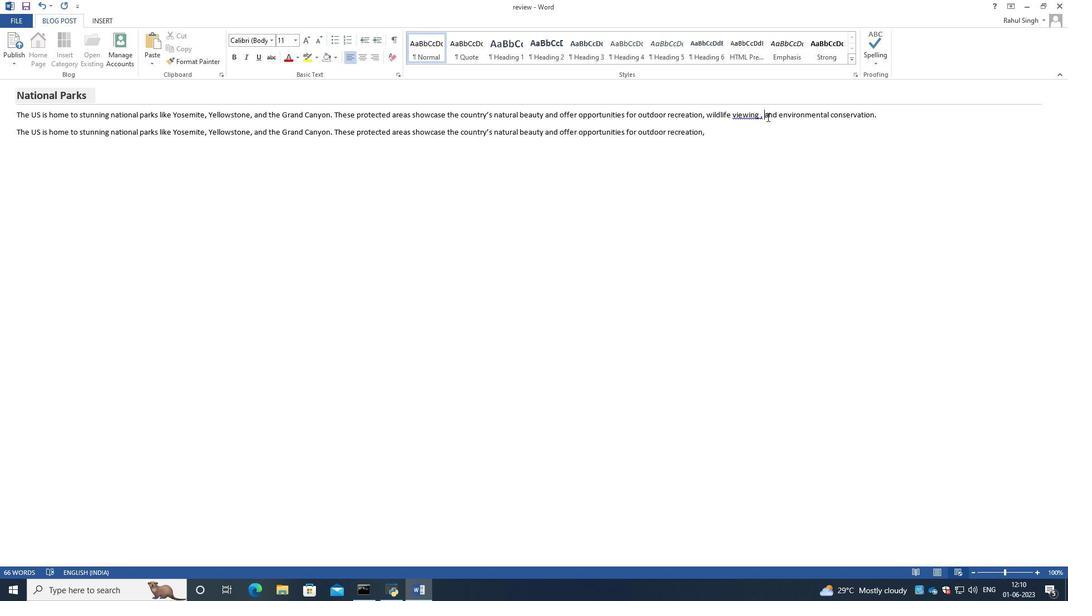 
Action: Key pressed <Key.backspace><Key.backspace><Key.backspace>,<Key.space>
Screenshot: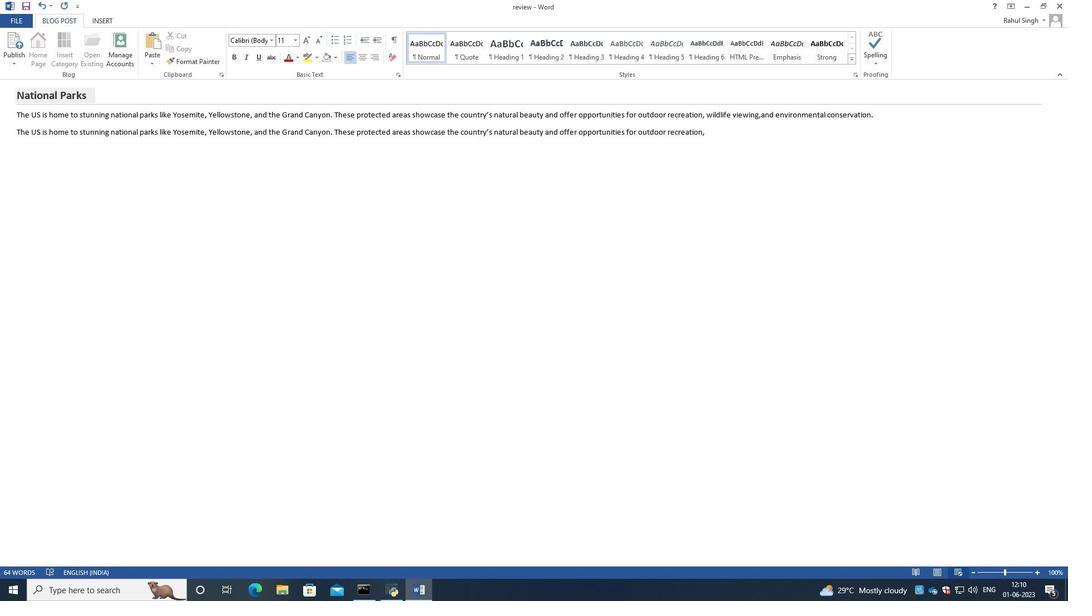 
Action: Mouse moved to (709, 135)
Screenshot: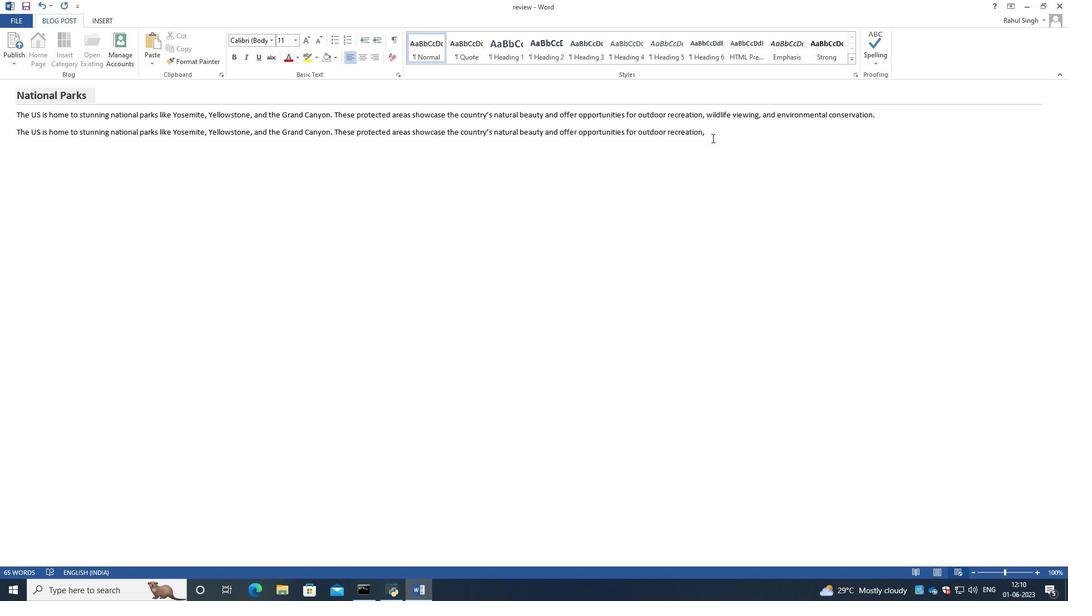 
Action: Mouse pressed left at (709, 135)
Screenshot: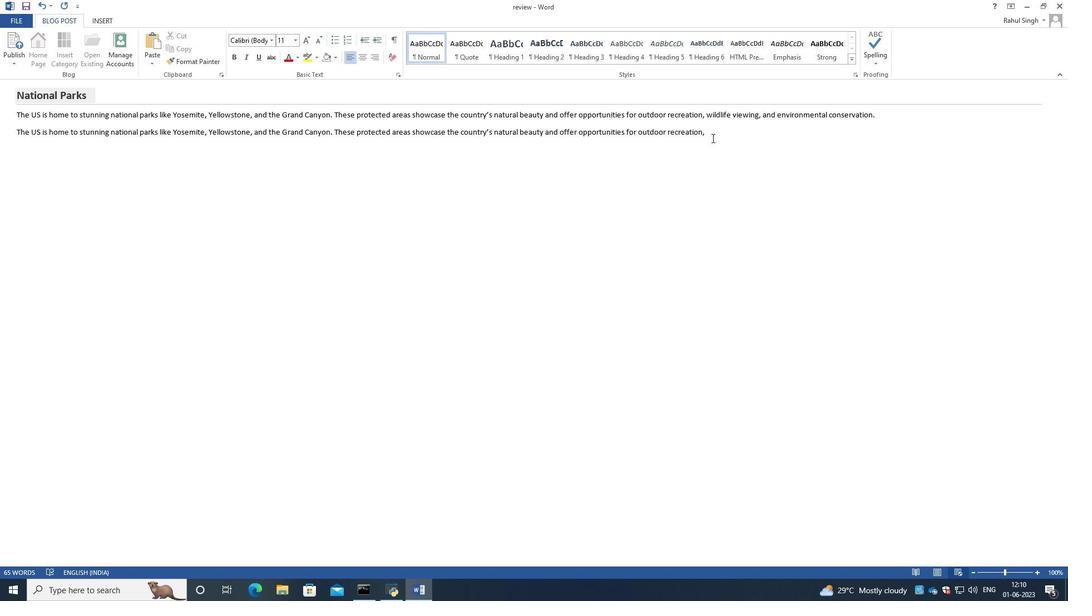 
Action: Mouse moved to (714, 136)
Screenshot: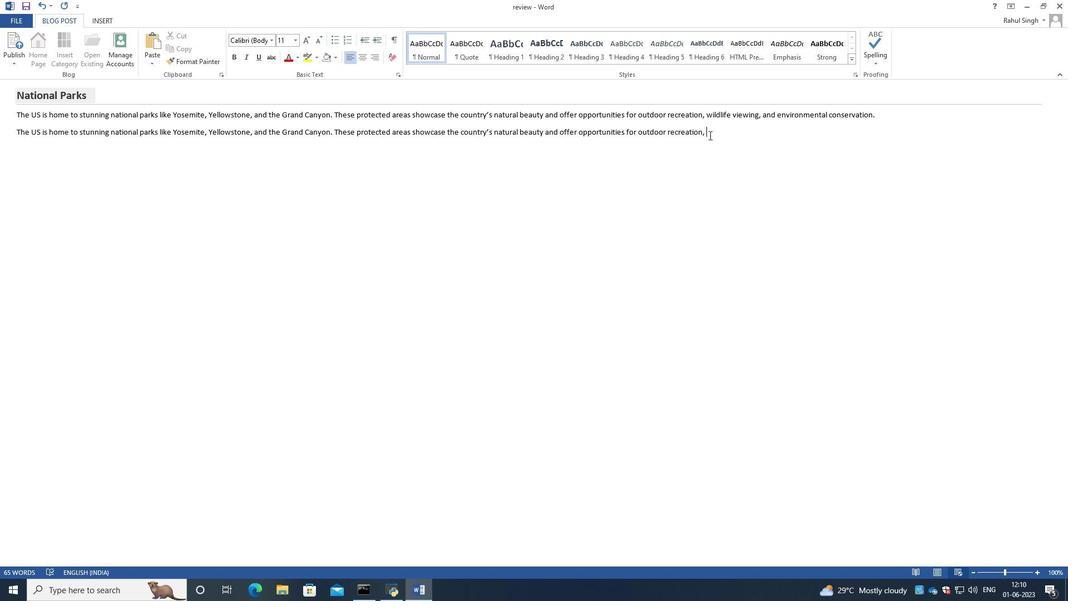 
Action: Key pressed wildlife<Key.space>viewing,<Key.space>and<Key.space>environmental<Key.space>conservation.
Screenshot: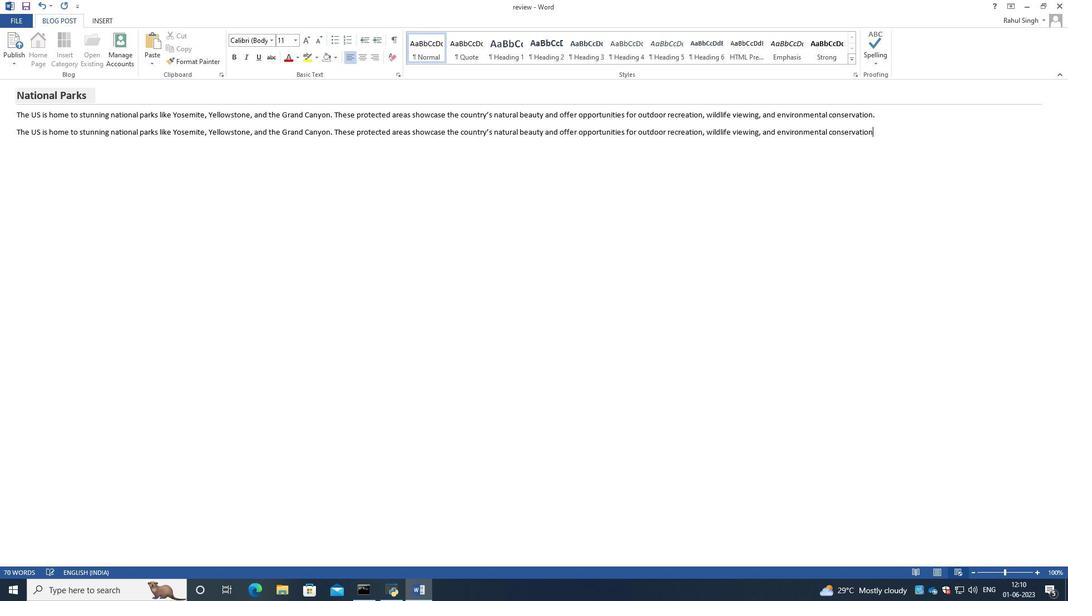 
Action: Mouse moved to (17, 115)
Screenshot: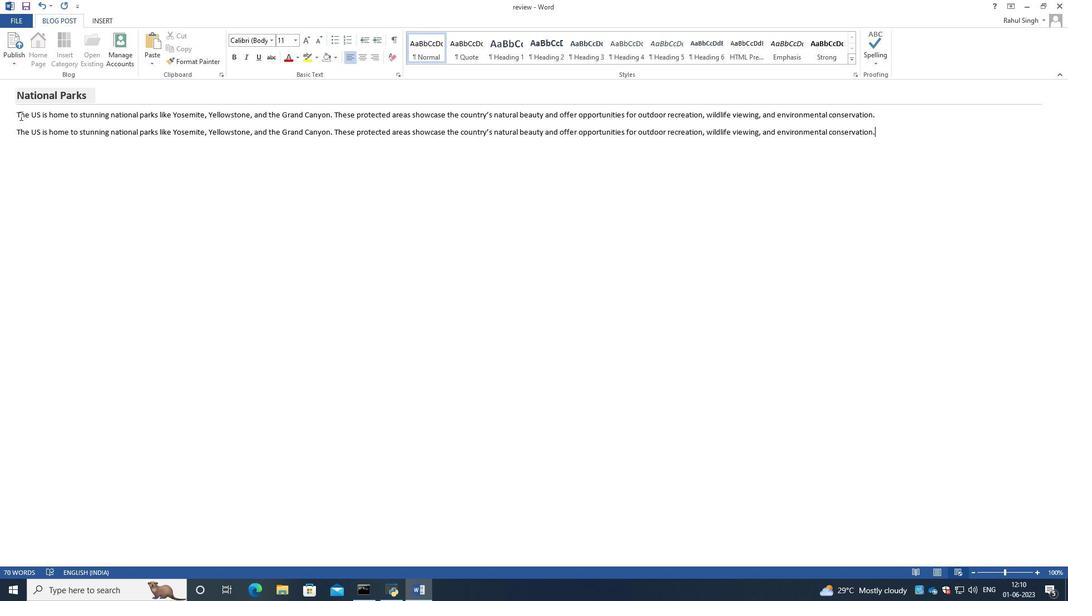 
Action: Mouse pressed left at (17, 115)
Screenshot: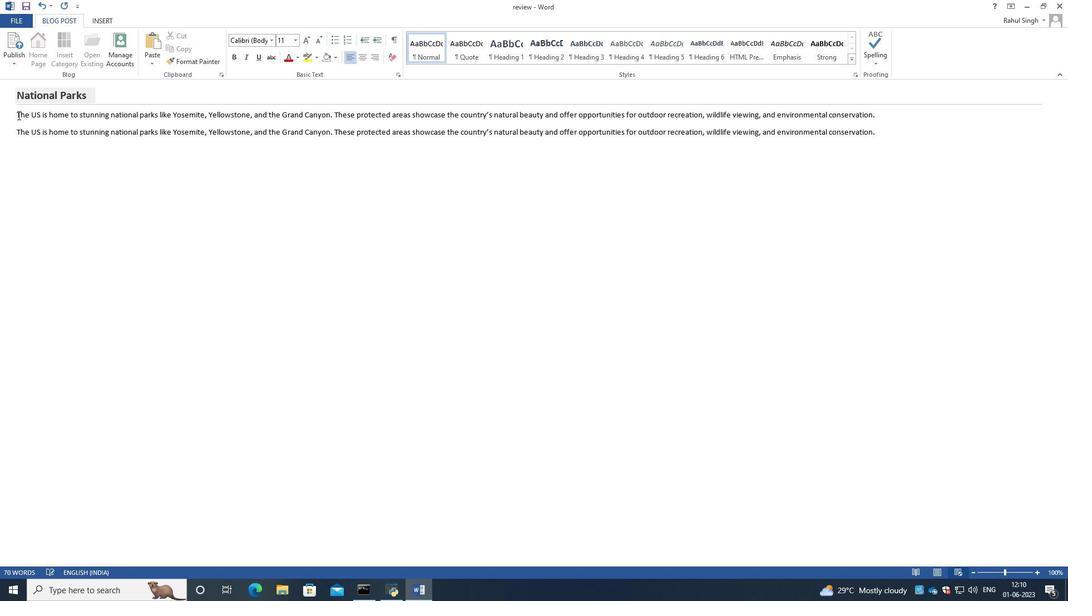 
Action: Mouse moved to (951, 107)
Screenshot: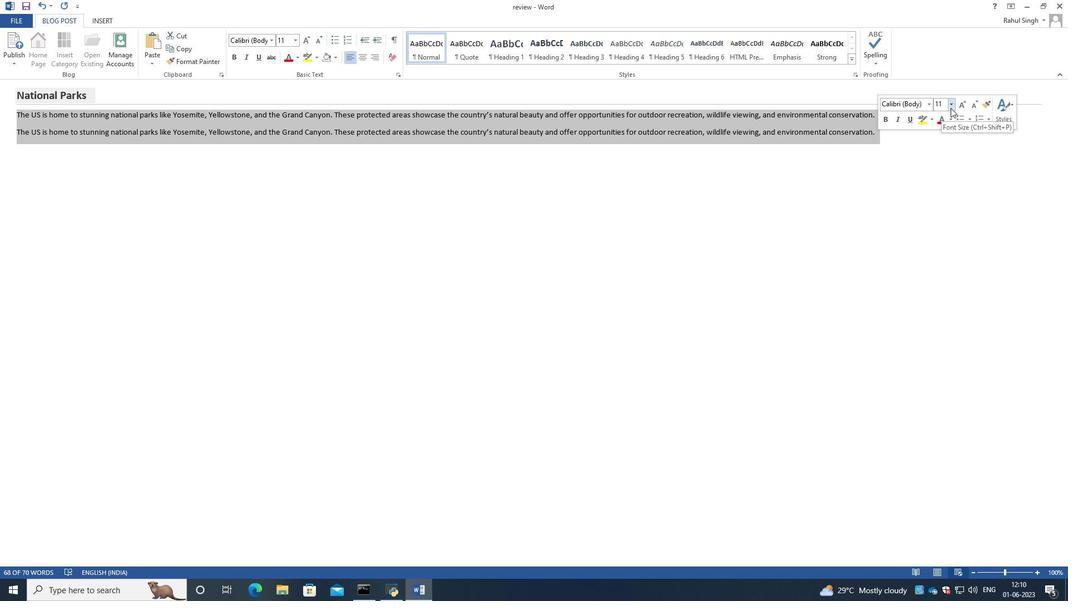 
Action: Mouse pressed left at (951, 107)
Screenshot: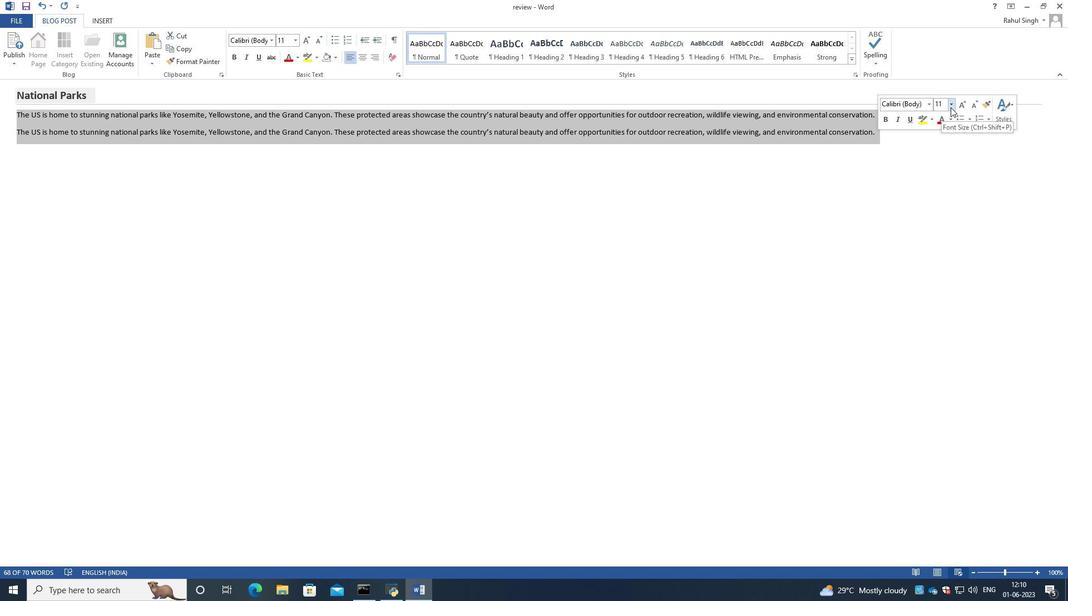 
Action: Mouse moved to (944, 179)
Screenshot: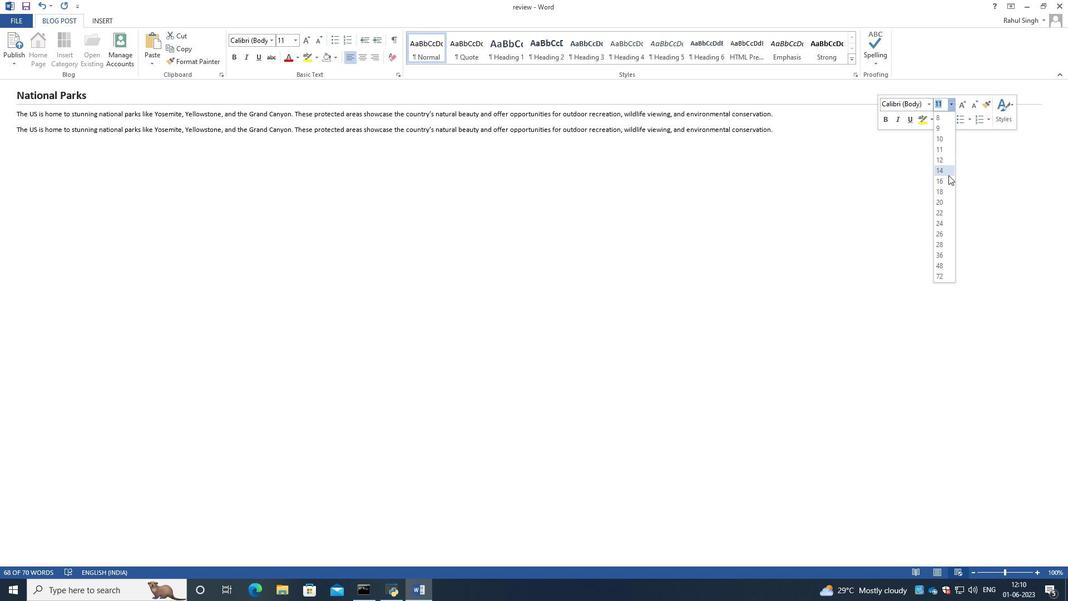 
Action: Mouse pressed left at (944, 179)
Screenshot: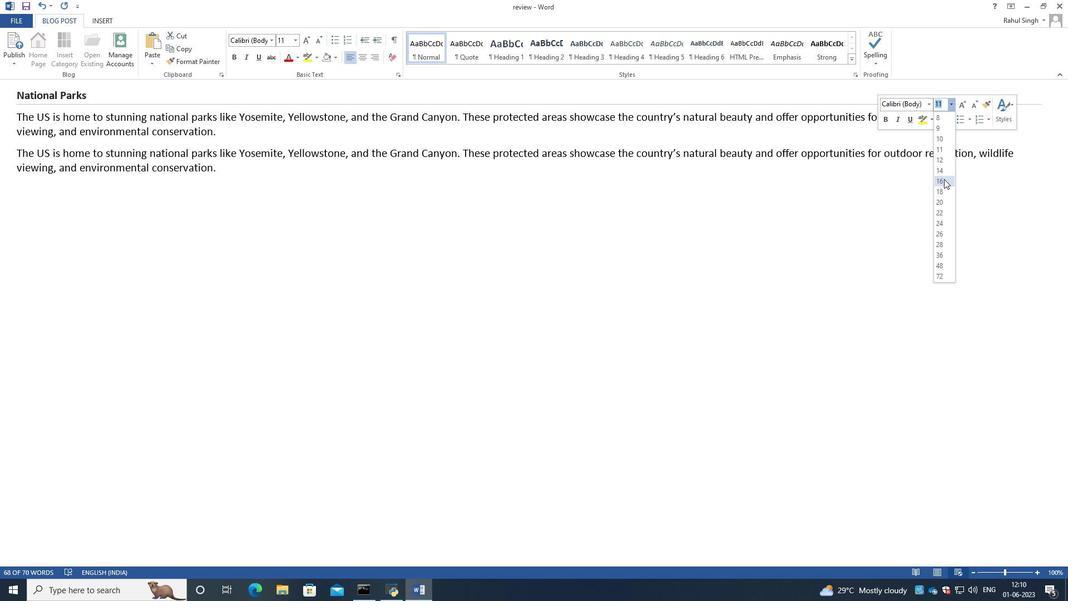 
Action: Mouse moved to (922, 102)
Screenshot: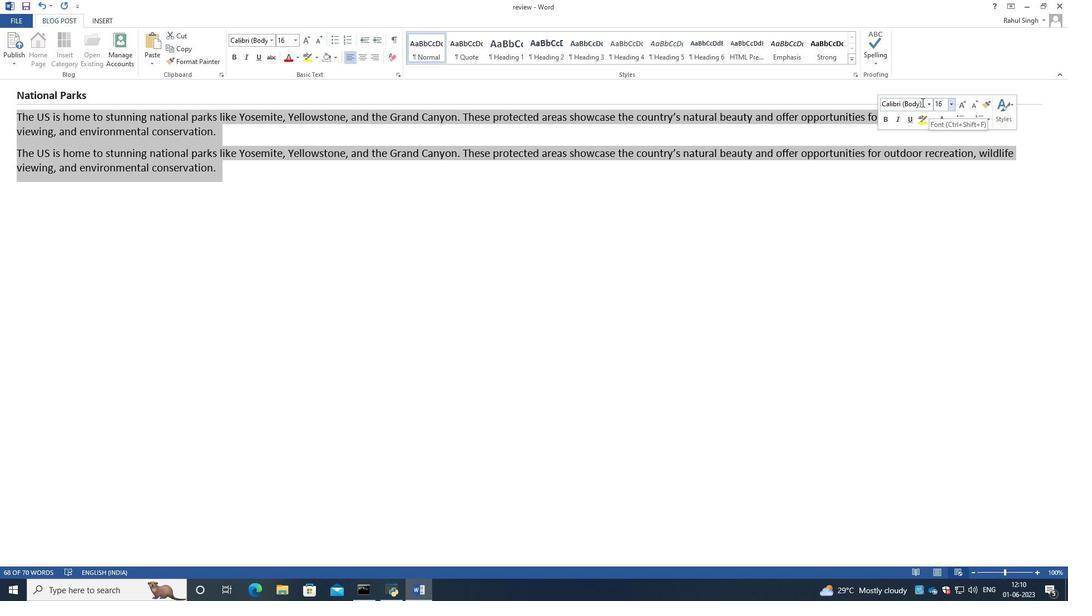 
Action: Mouse pressed left at (922, 102)
Screenshot: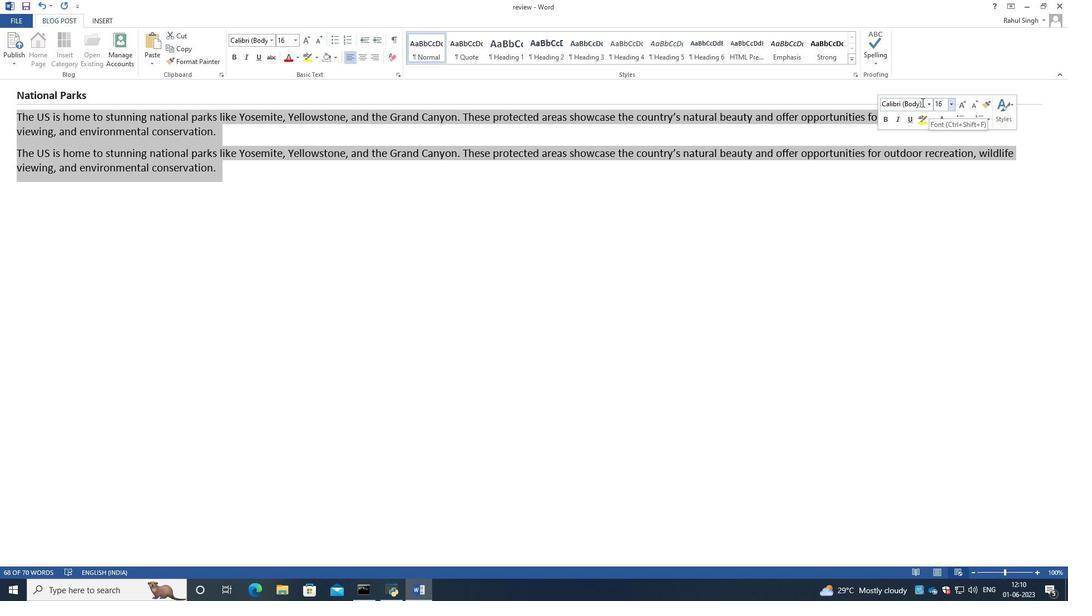 
Action: Key pressed <Key.backspace><Key.caps_lock>B<Key.caps_lock>lackadder<Key.space><Key.caps_lock>I<Key.caps_lock><Key.caps_lock>TC<Key.space><Key.enter>
Screenshot: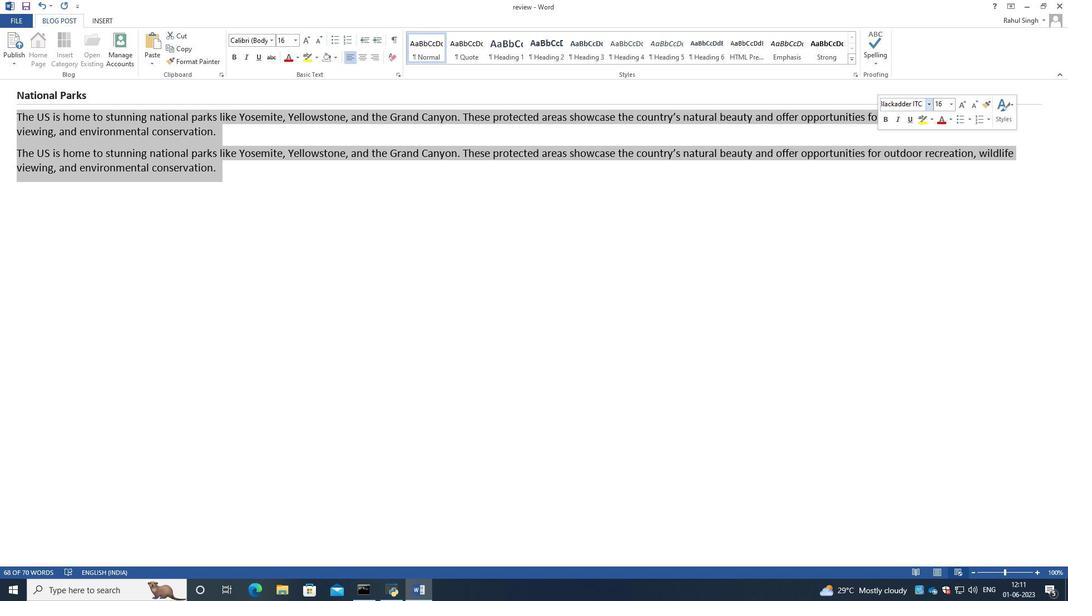 
Action: Mouse moved to (873, 203)
Screenshot: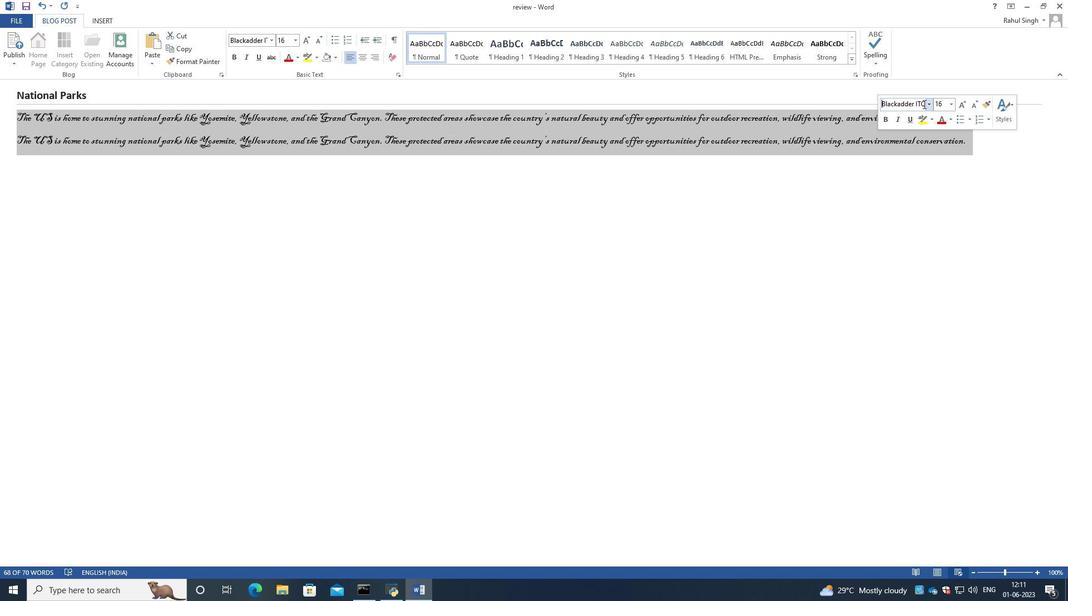 
Action: Mouse scrolled (873, 204) with delta (0, 0)
Screenshot: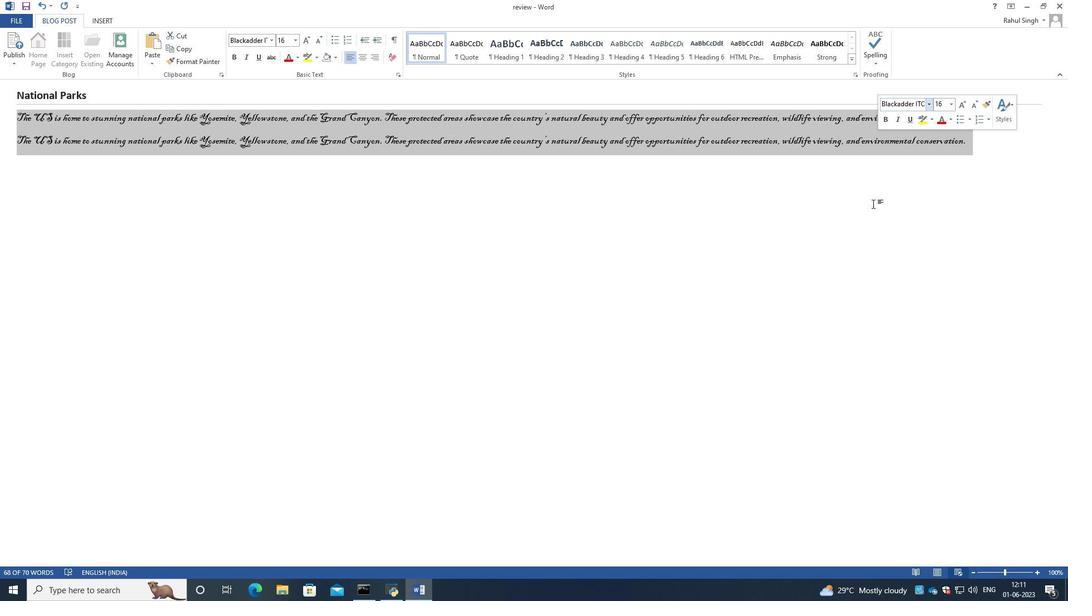 
Action: Mouse scrolled (873, 204) with delta (0, 0)
Screenshot: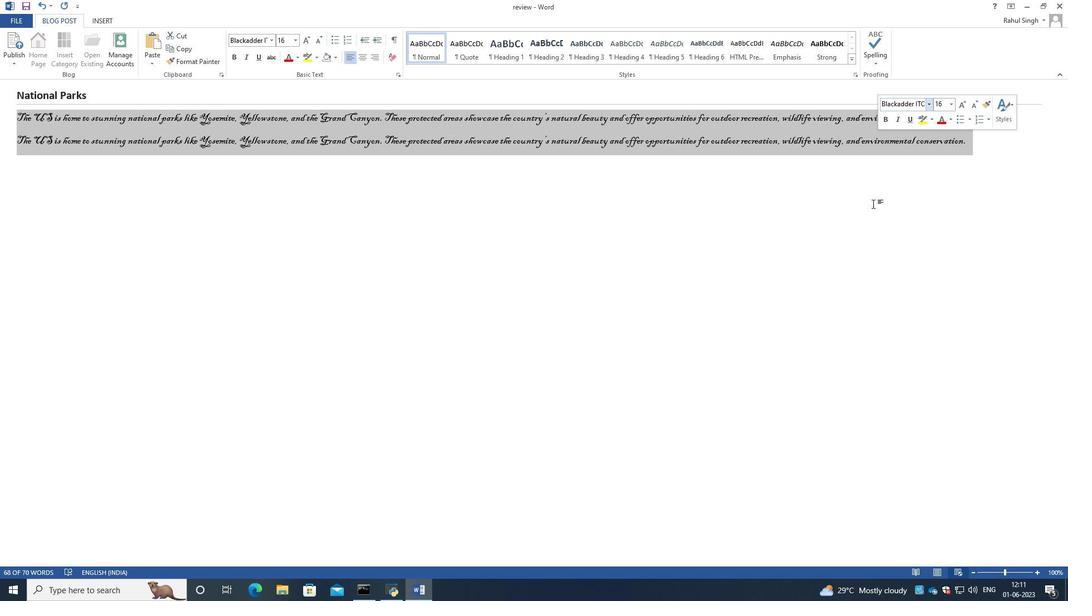 
Action: Mouse moved to (525, 217)
Screenshot: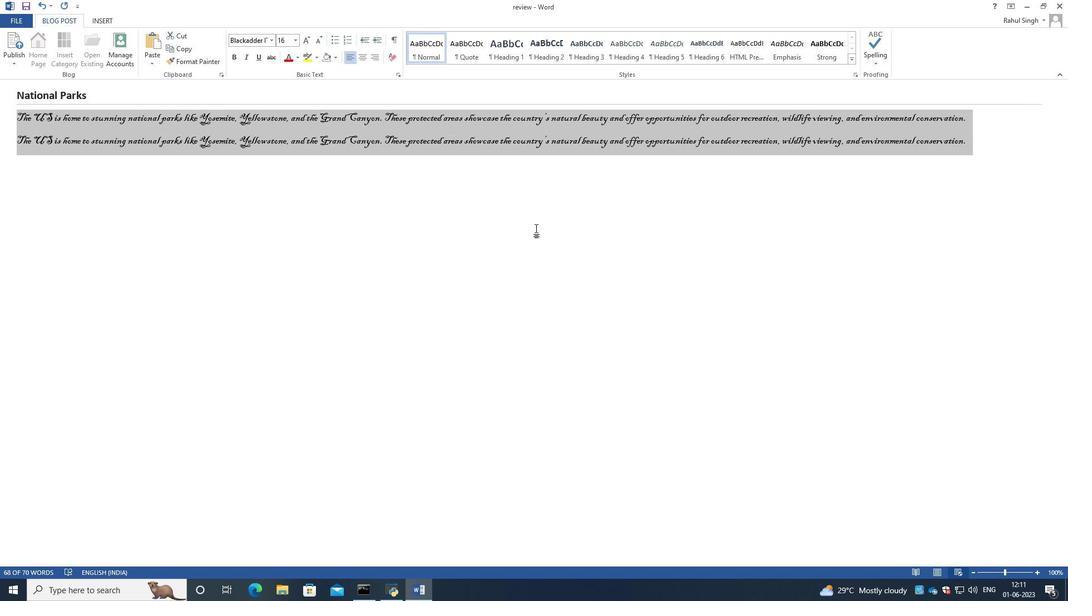 
Action: Mouse pressed left at (525, 217)
Screenshot: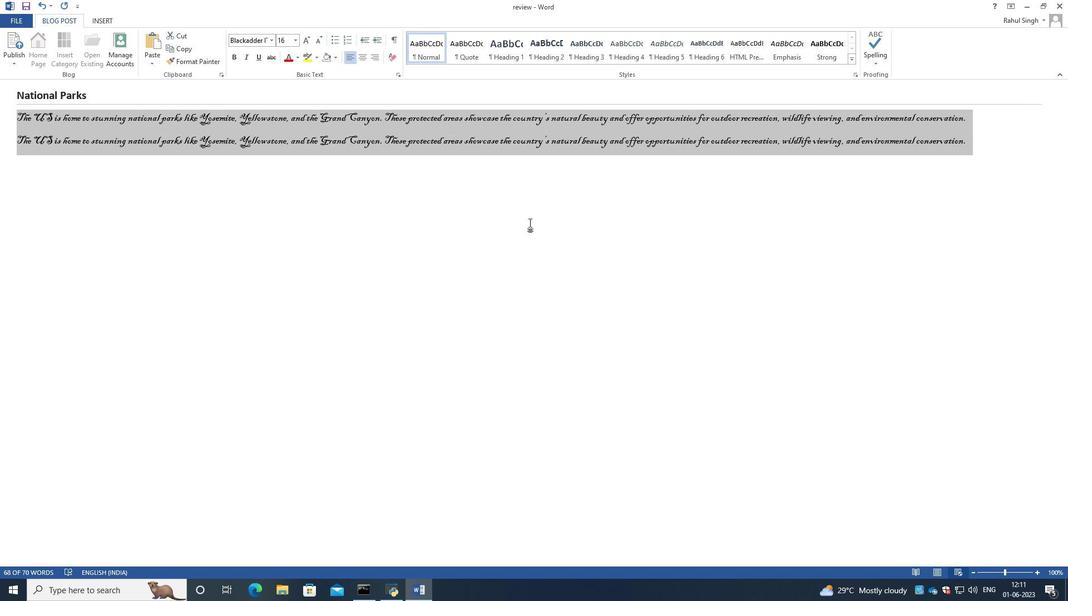 
Action: Mouse moved to (101, 96)
Screenshot: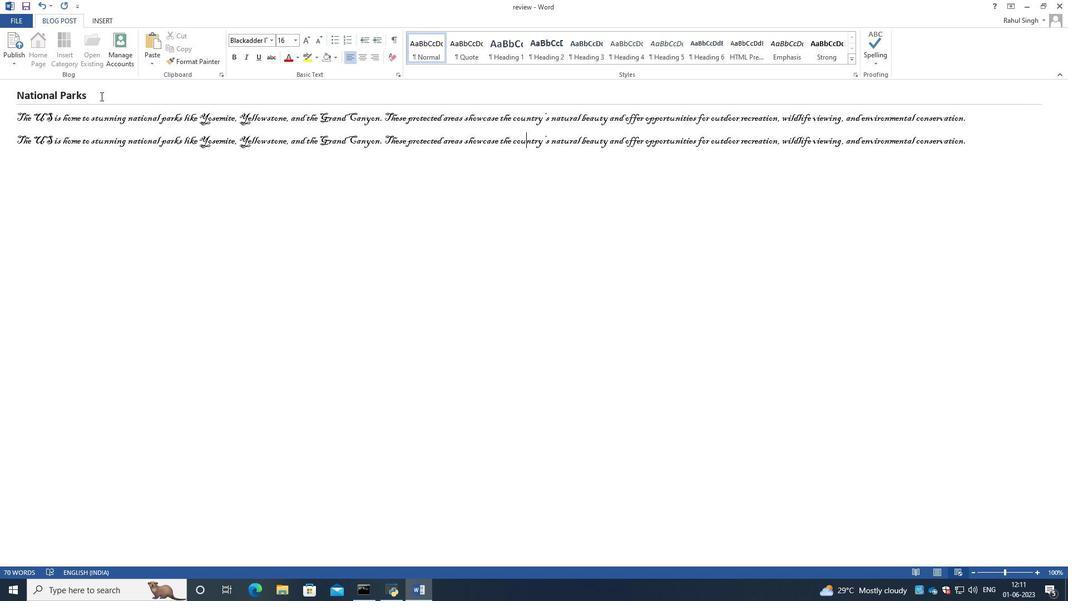 
Action: Mouse pressed left at (101, 96)
Screenshot: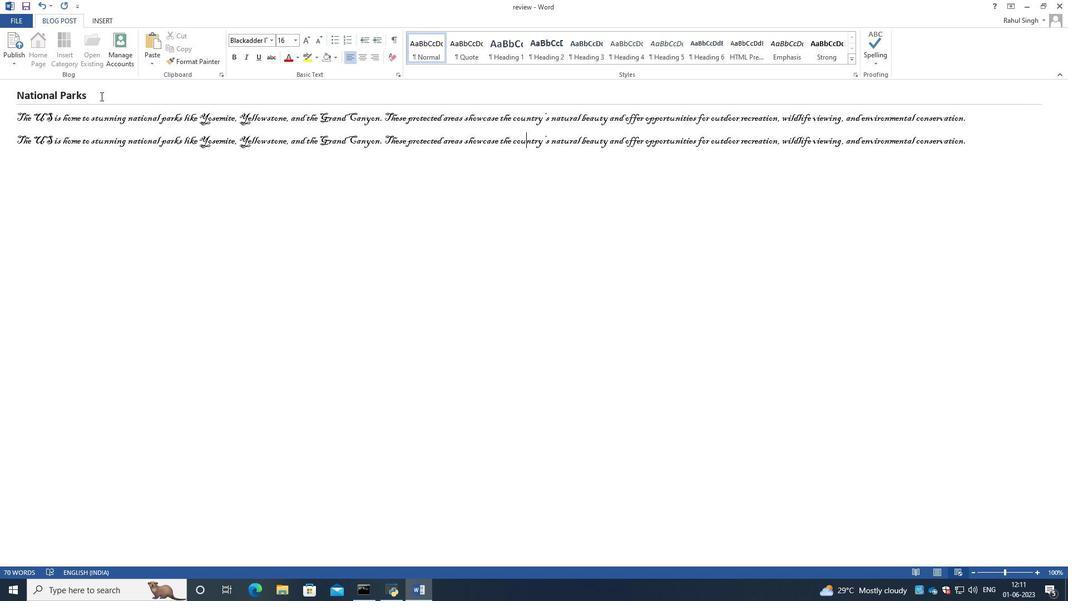 
Action: Mouse moved to (294, 37)
Screenshot: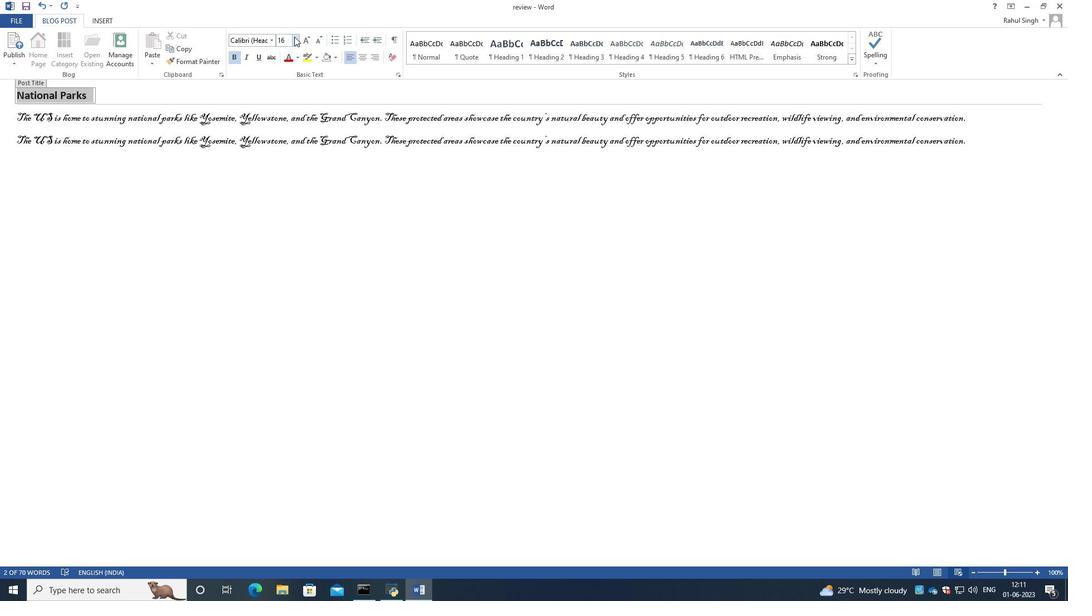 
Action: Mouse pressed left at (294, 37)
Screenshot: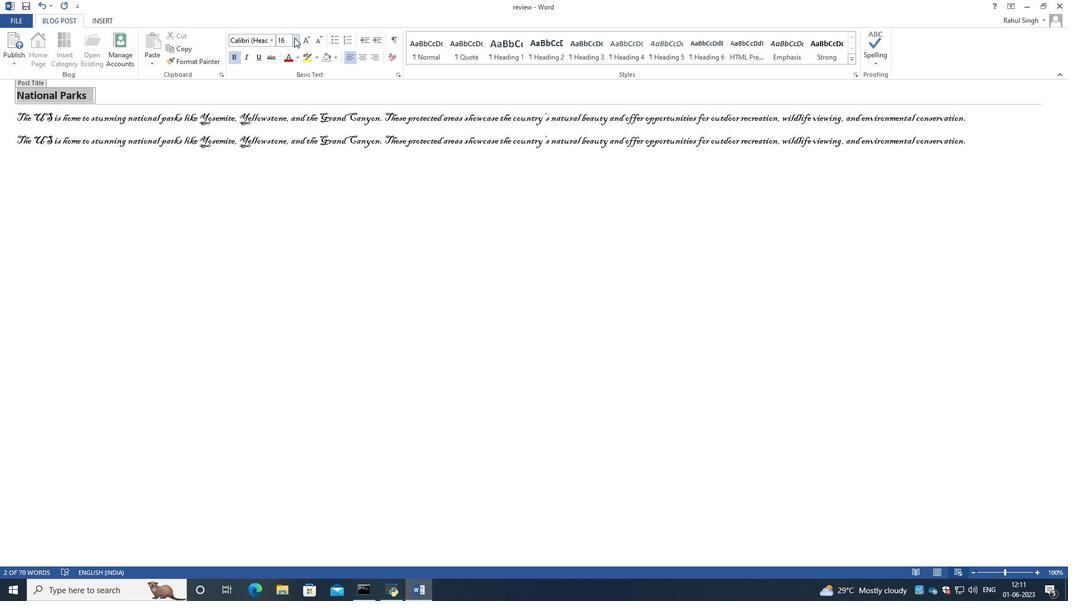 
Action: Mouse moved to (285, 129)
Screenshot: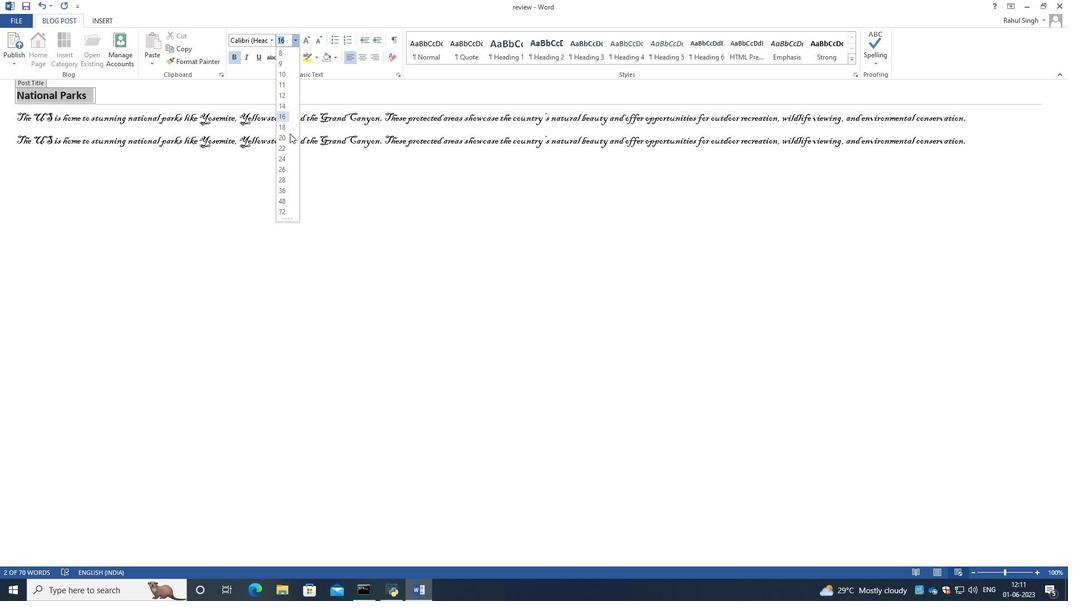 
Action: Mouse pressed left at (285, 129)
Screenshot: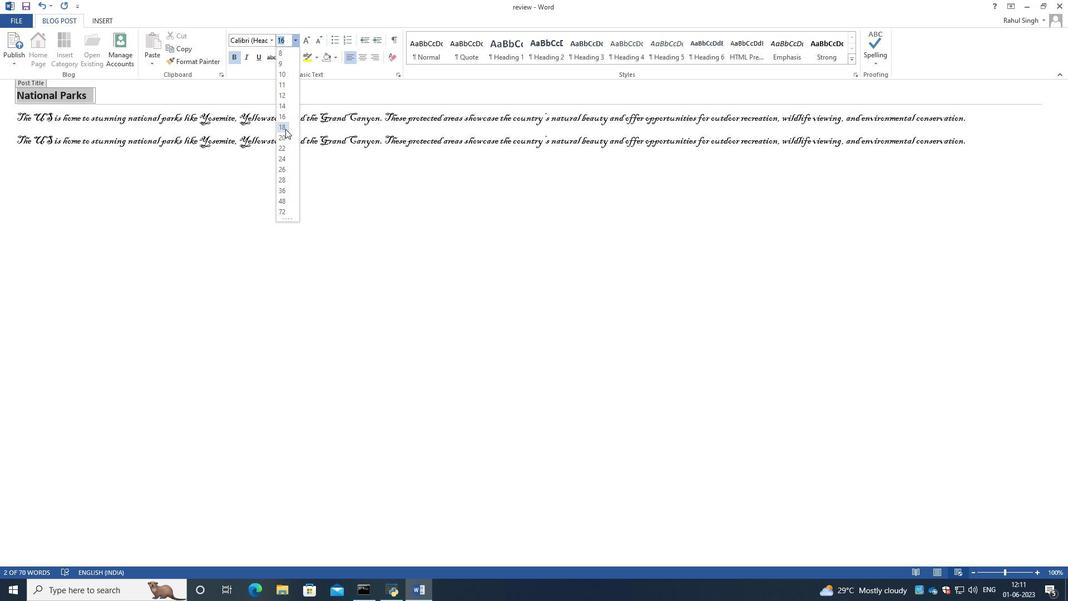 
Action: Mouse moved to (360, 60)
Screenshot: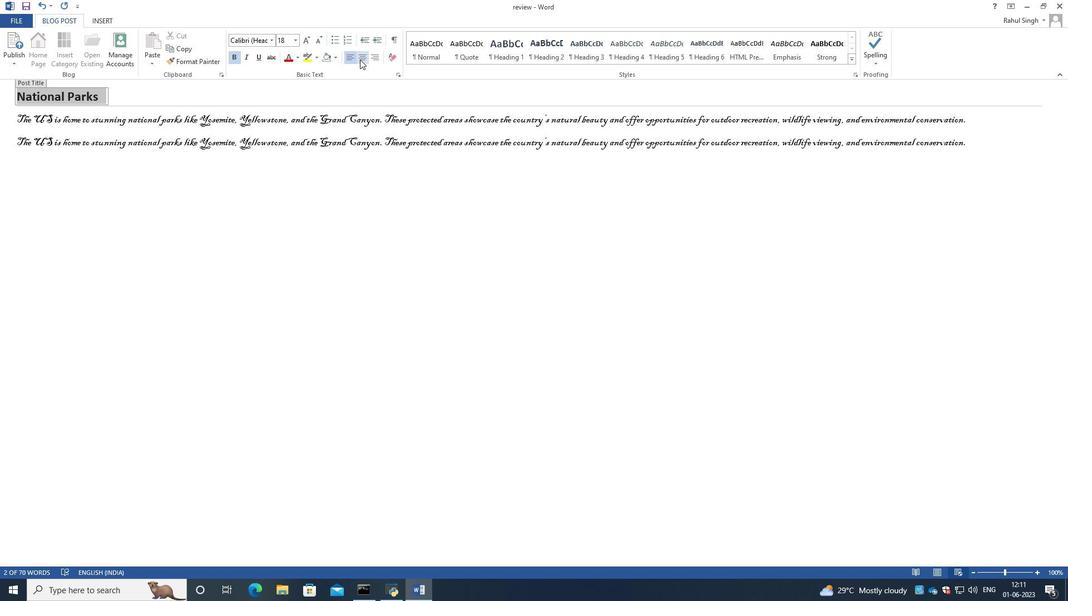 
Action: Mouse pressed left at (360, 60)
Screenshot: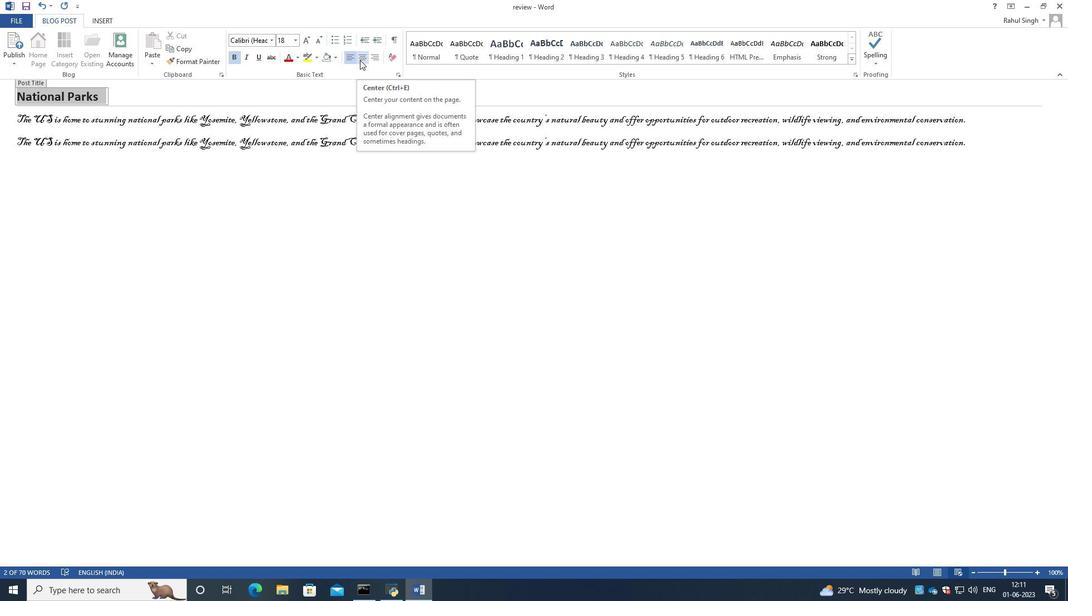 
Action: Mouse moved to (335, 219)
Screenshot: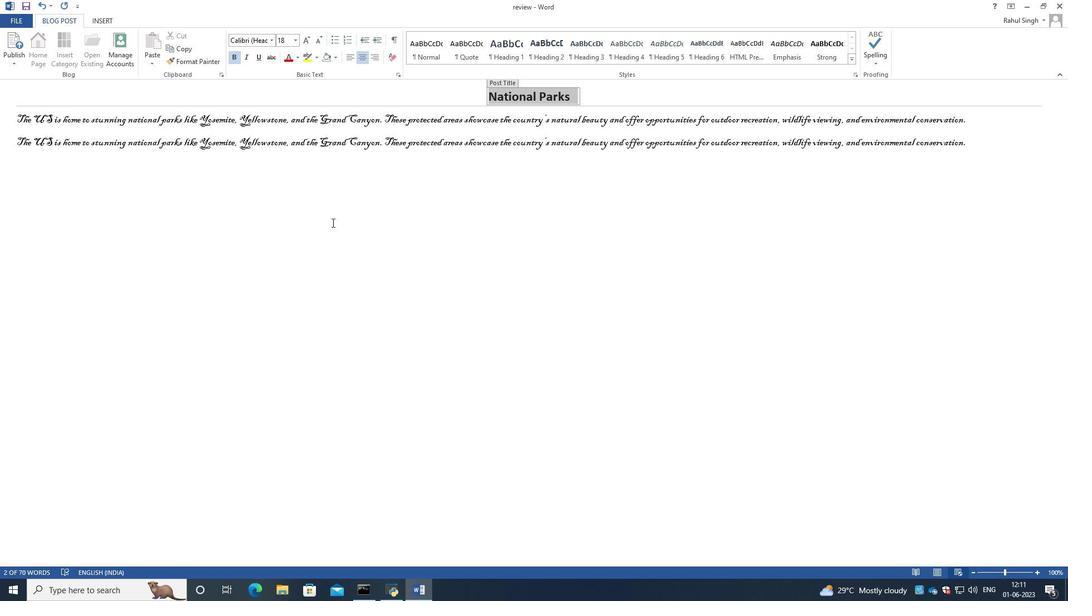 
Action: Mouse pressed left at (335, 219)
Screenshot: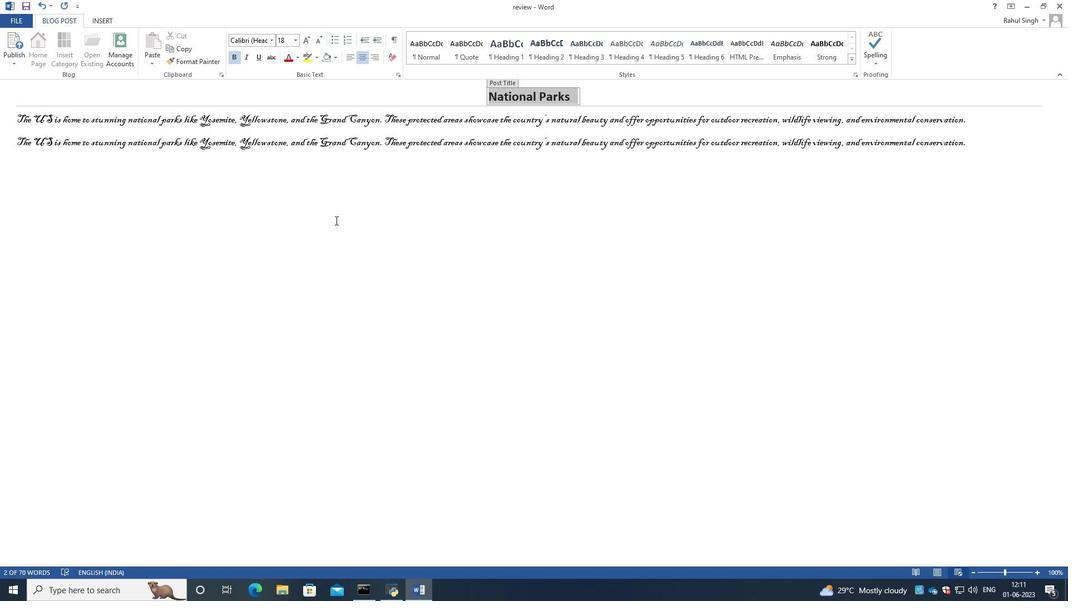 
Action: Mouse moved to (397, 175)
Screenshot: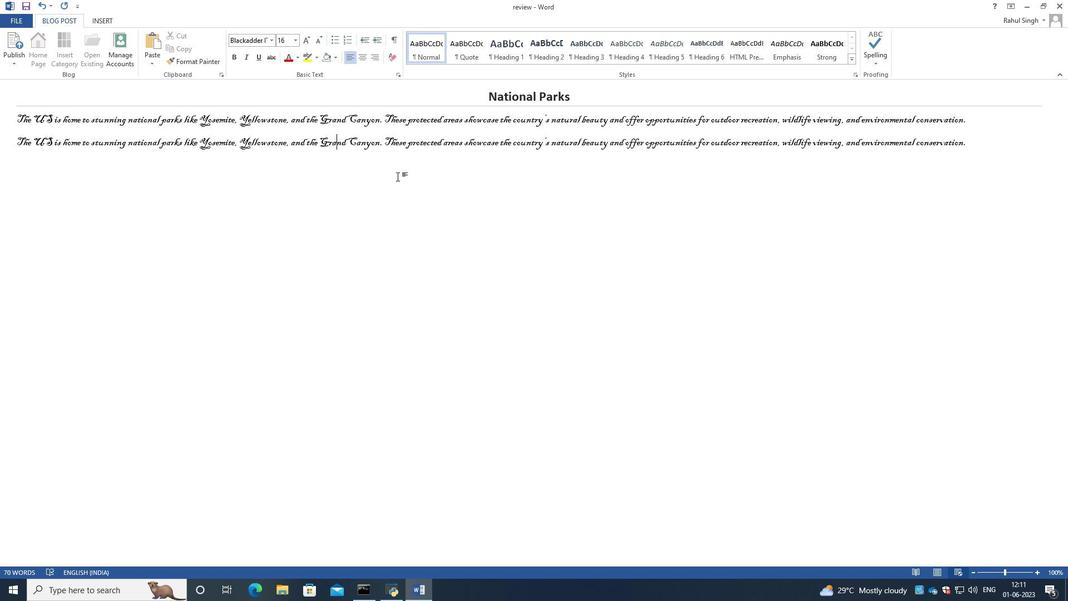 
